 Task: Check the average views per listing of cathedral ceiling in the last 1 year.
Action: Mouse moved to (812, 207)
Screenshot: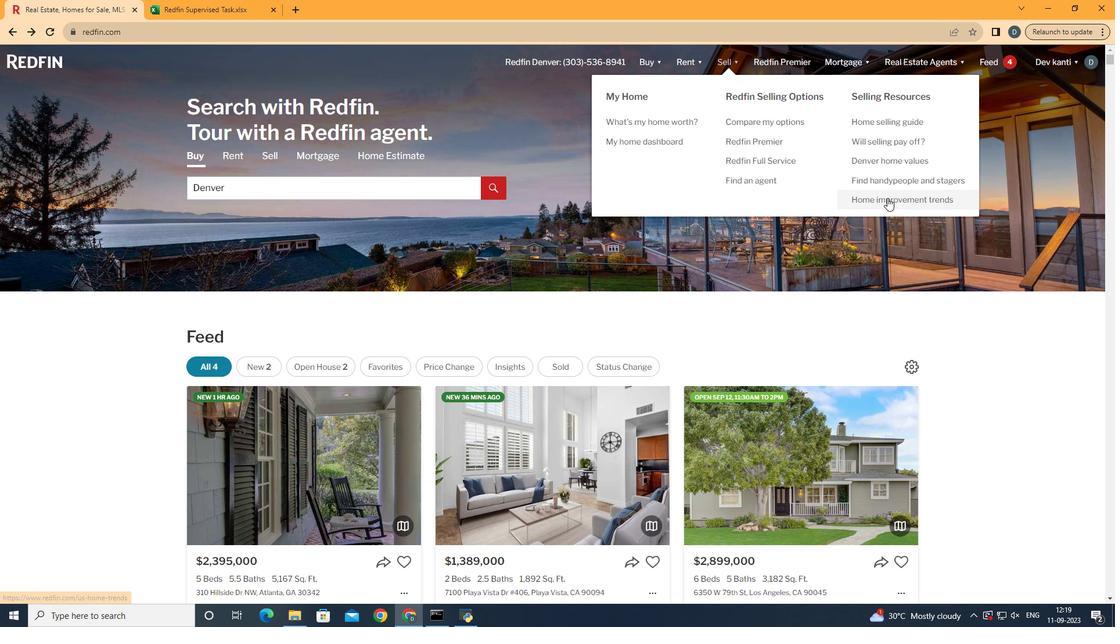 
Action: Mouse pressed left at (812, 207)
Screenshot: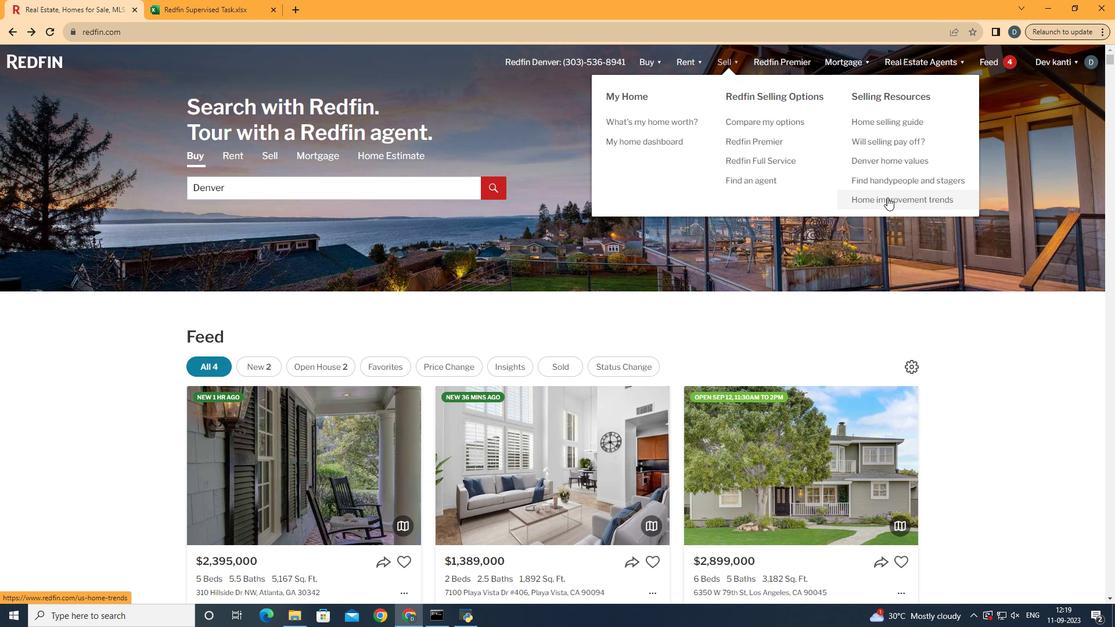 
Action: Mouse moved to (352, 232)
Screenshot: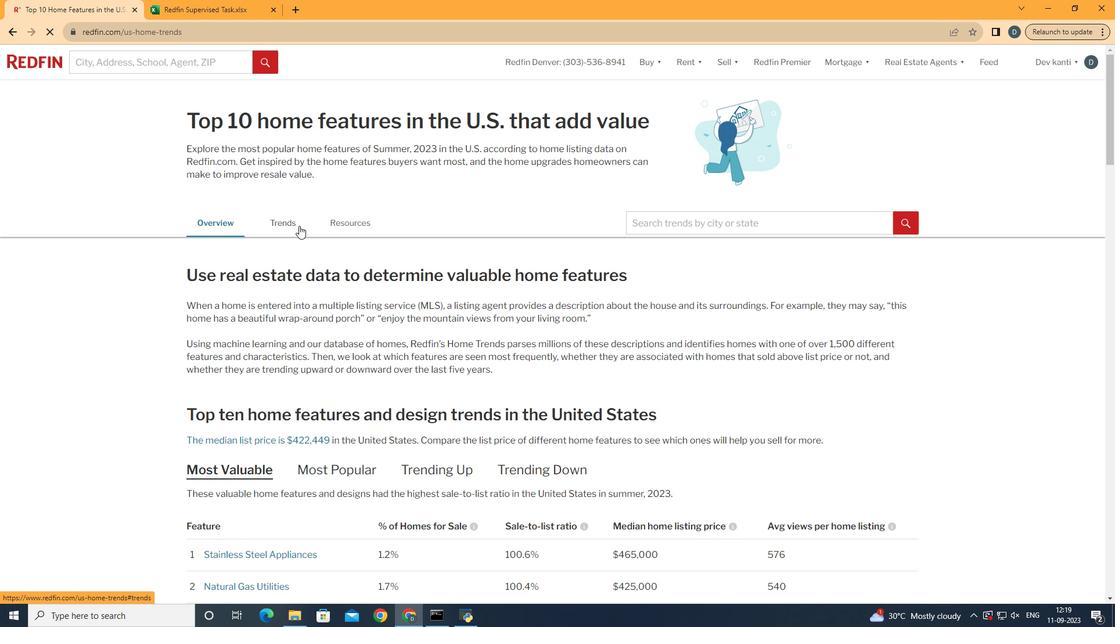 
Action: Mouse pressed left at (352, 232)
Screenshot: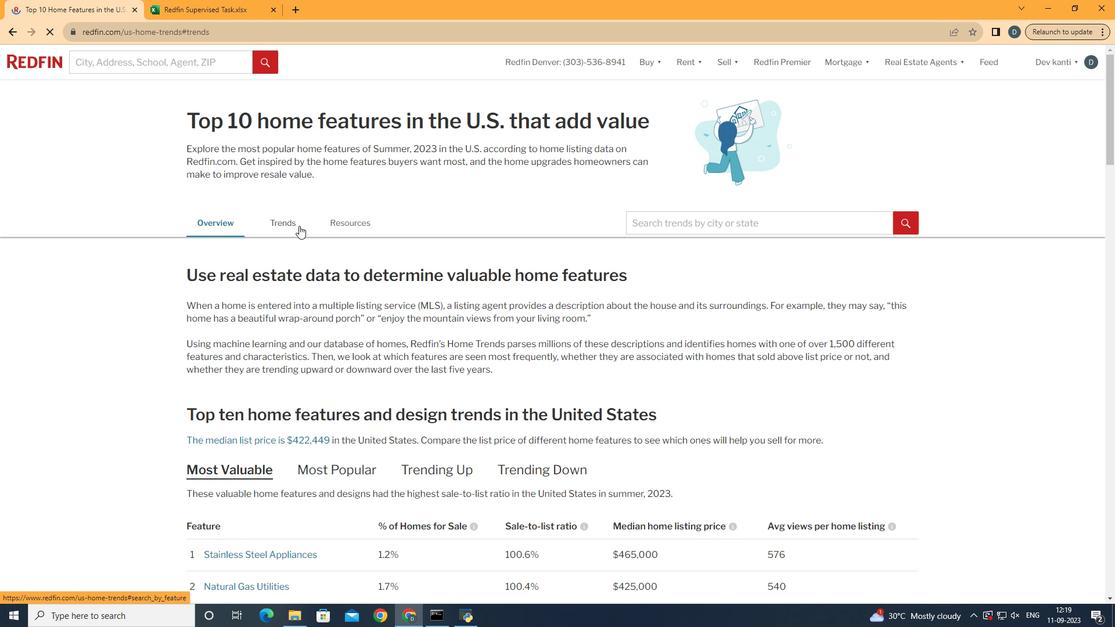 
Action: Mouse moved to (355, 231)
Screenshot: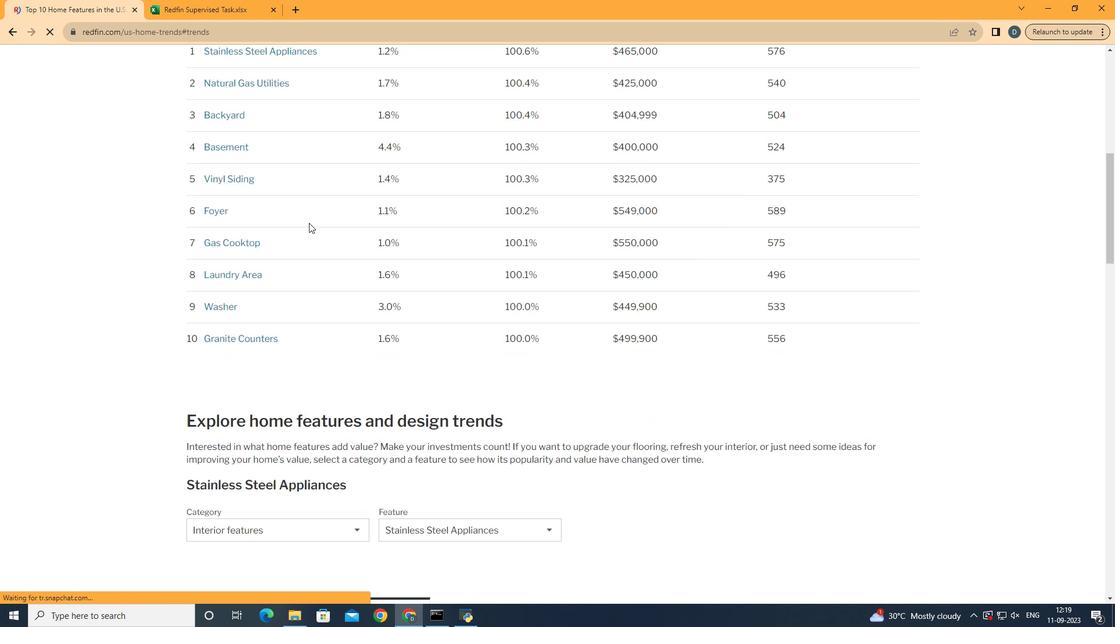 
Action: Mouse scrolled (355, 230) with delta (0, 0)
Screenshot: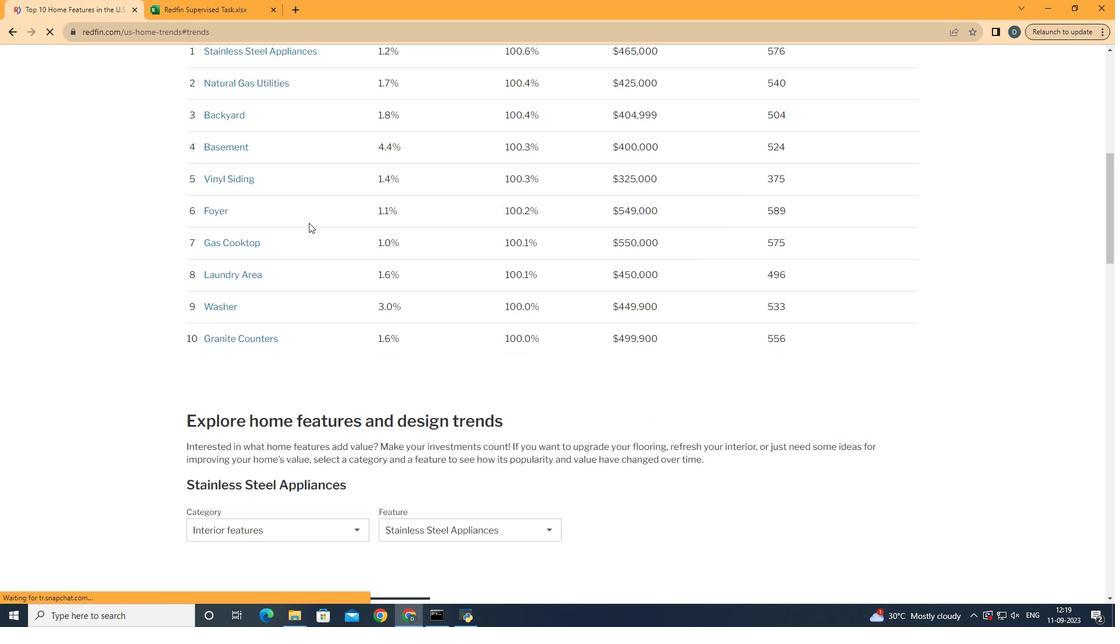 
Action: Mouse moved to (356, 231)
Screenshot: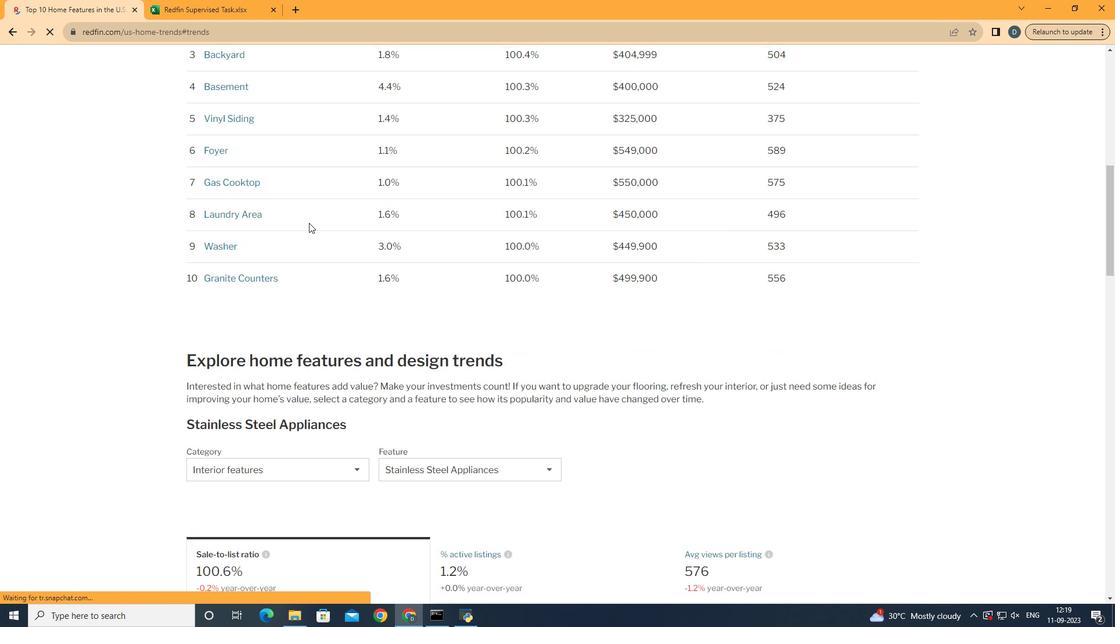 
Action: Mouse scrolled (356, 230) with delta (0, 0)
Screenshot: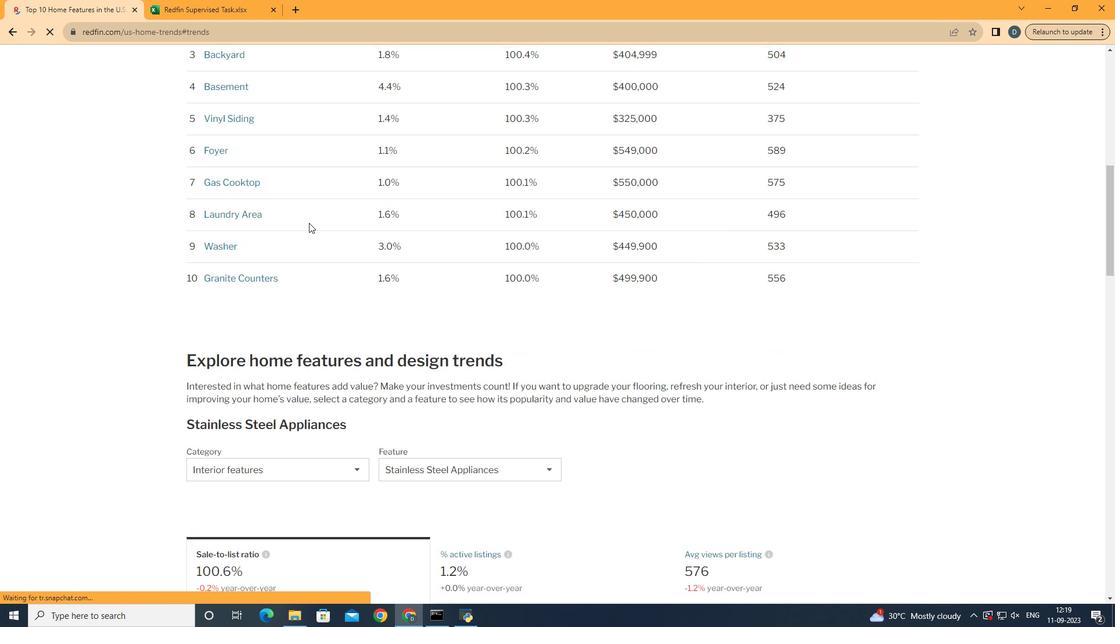 
Action: Mouse moved to (356, 231)
Screenshot: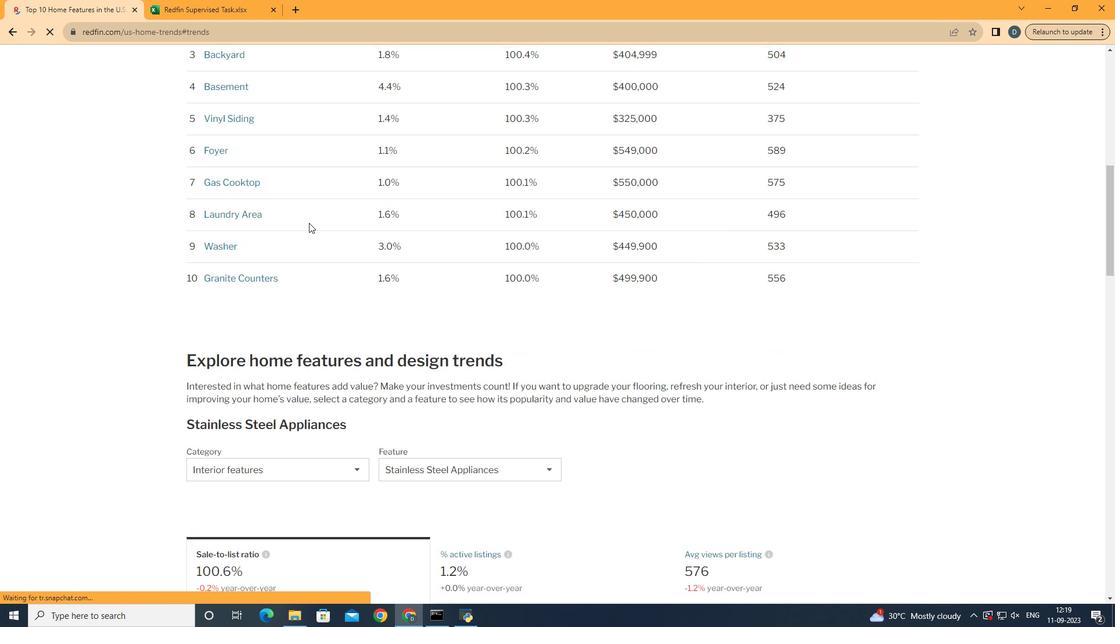 
Action: Mouse scrolled (356, 230) with delta (0, 0)
Screenshot: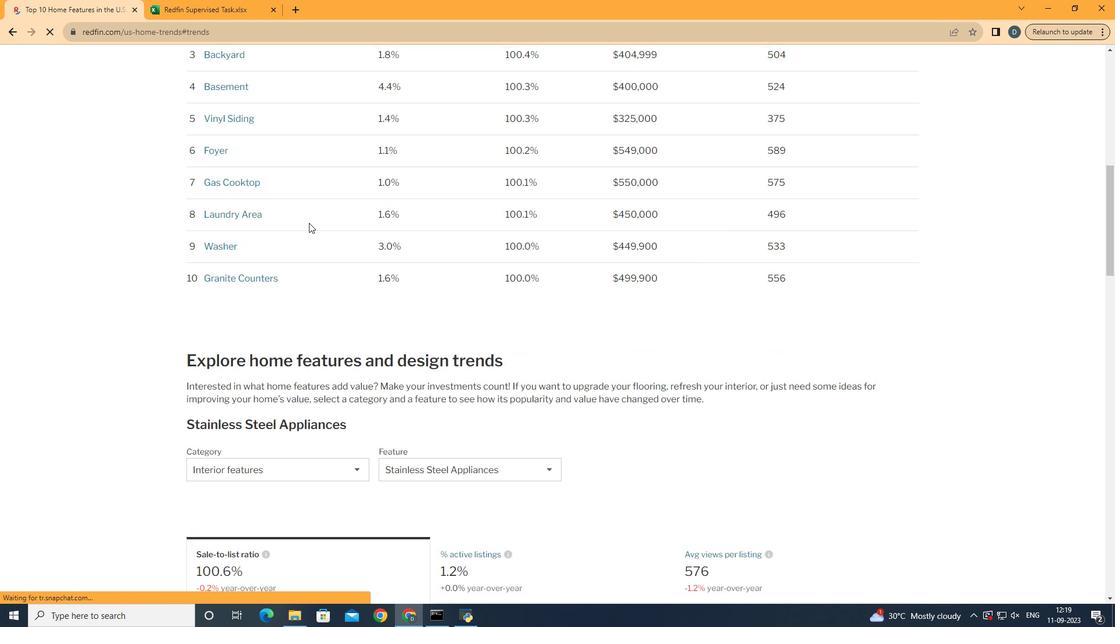
Action: Mouse moved to (359, 230)
Screenshot: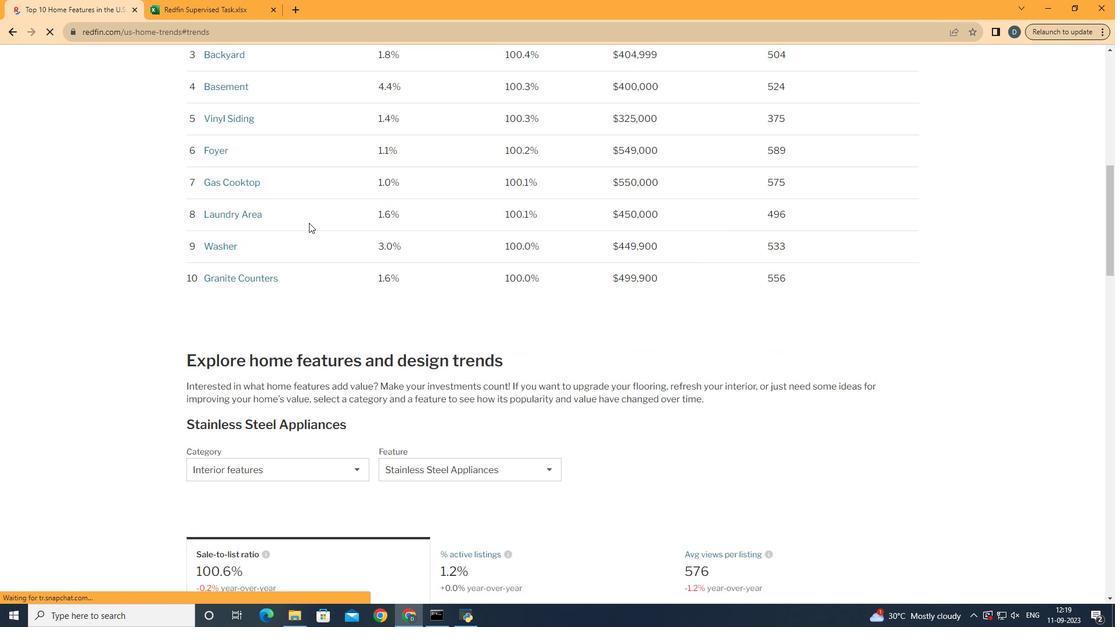 
Action: Mouse scrolled (359, 230) with delta (0, 0)
Screenshot: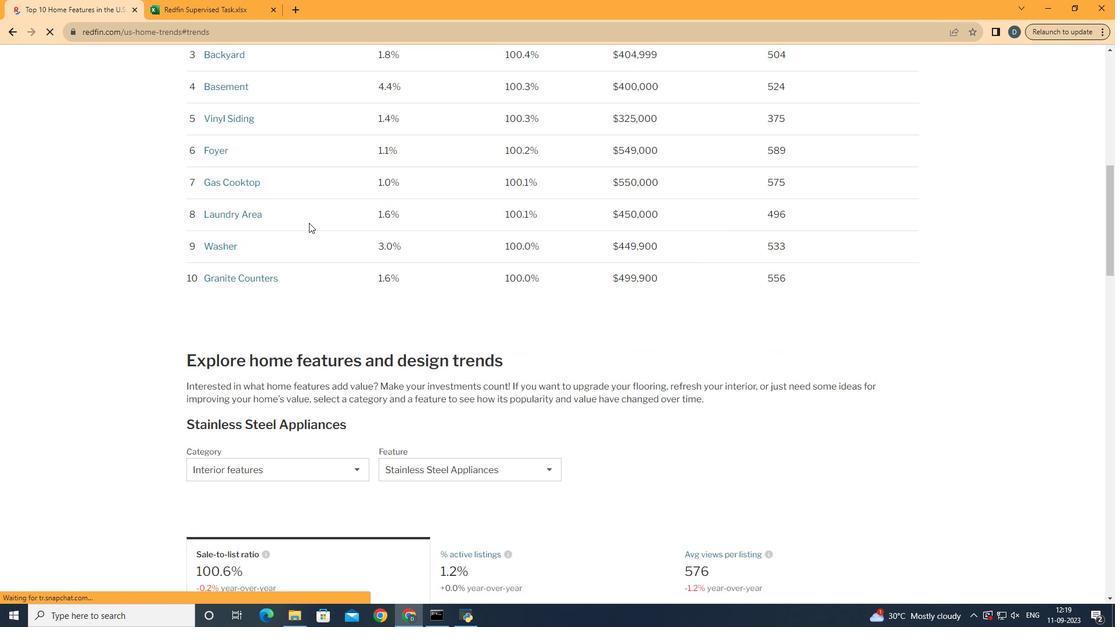 
Action: Mouse moved to (359, 230)
Screenshot: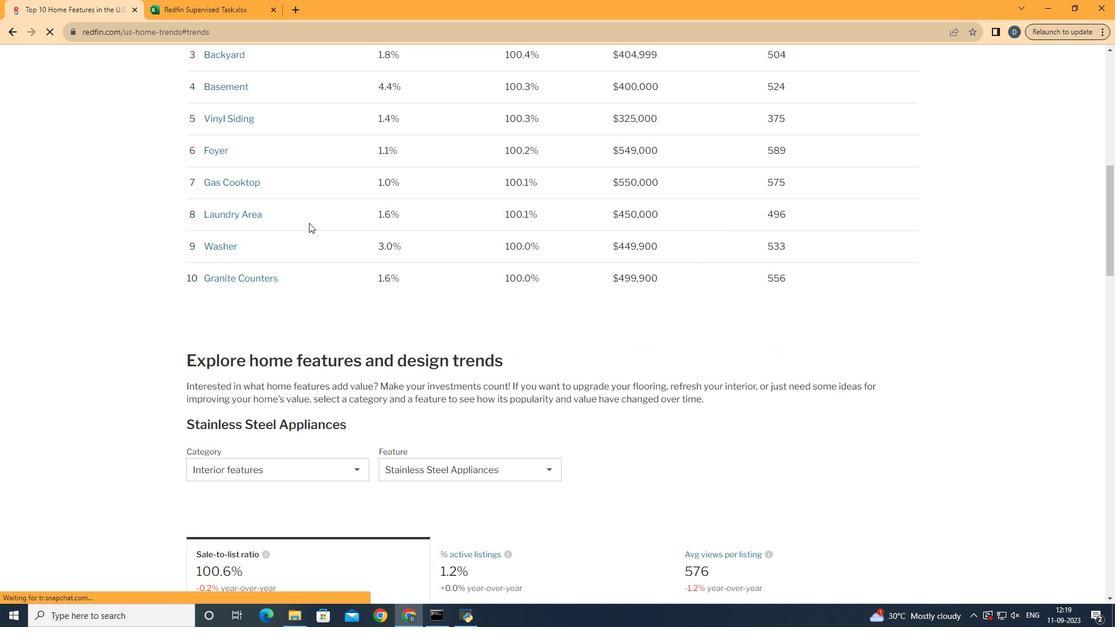 
Action: Mouse scrolled (359, 229) with delta (0, 0)
Screenshot: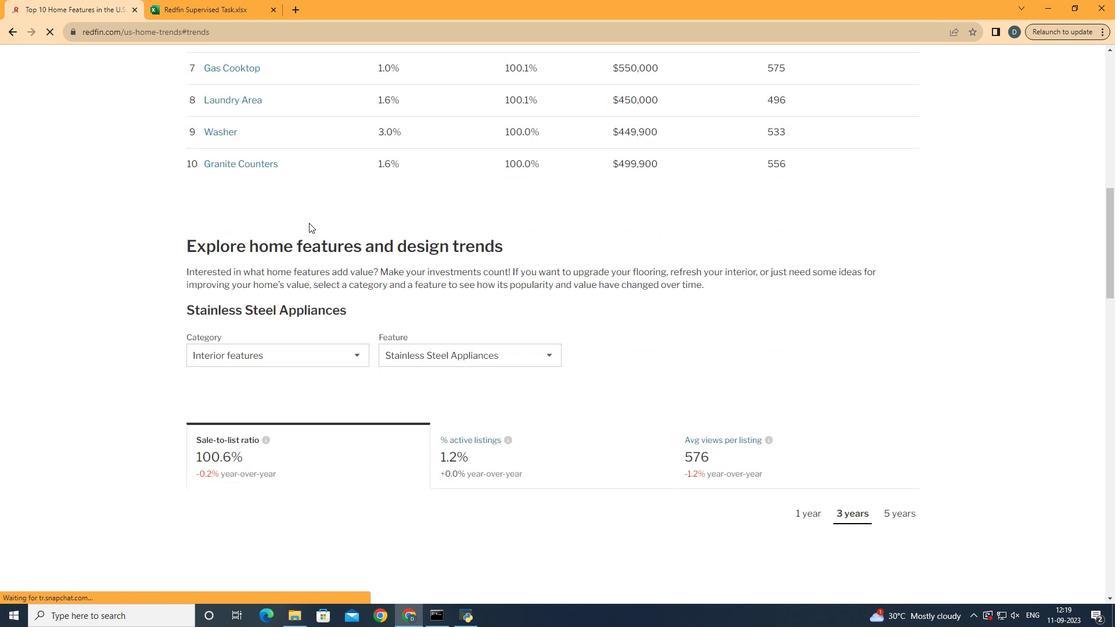 
Action: Mouse scrolled (359, 229) with delta (0, 0)
Screenshot: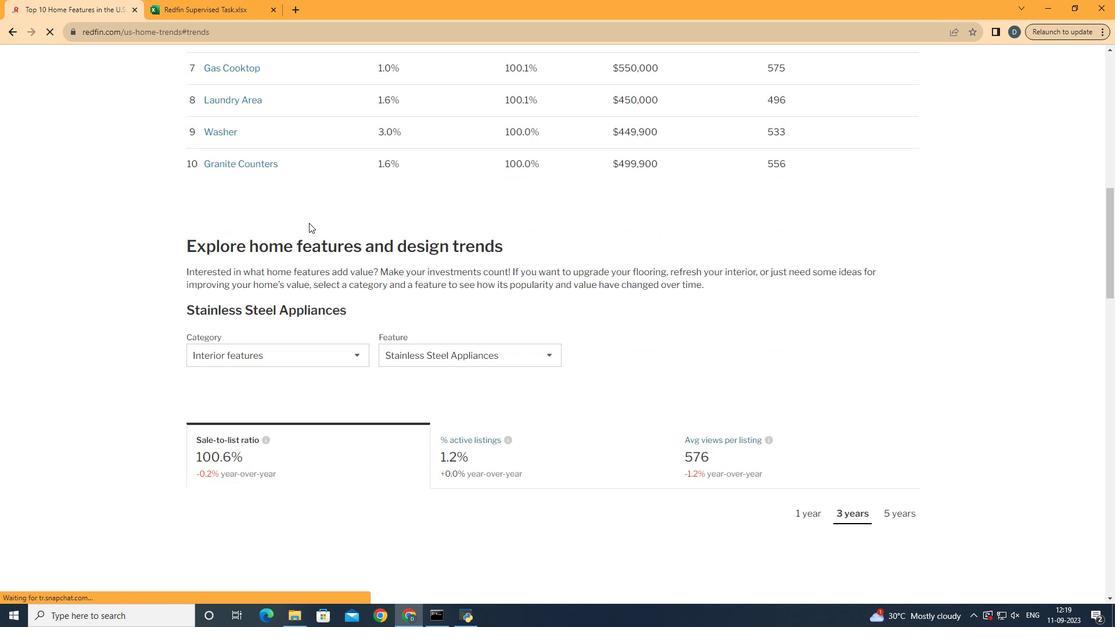 
Action: Mouse scrolled (359, 229) with delta (0, 0)
Screenshot: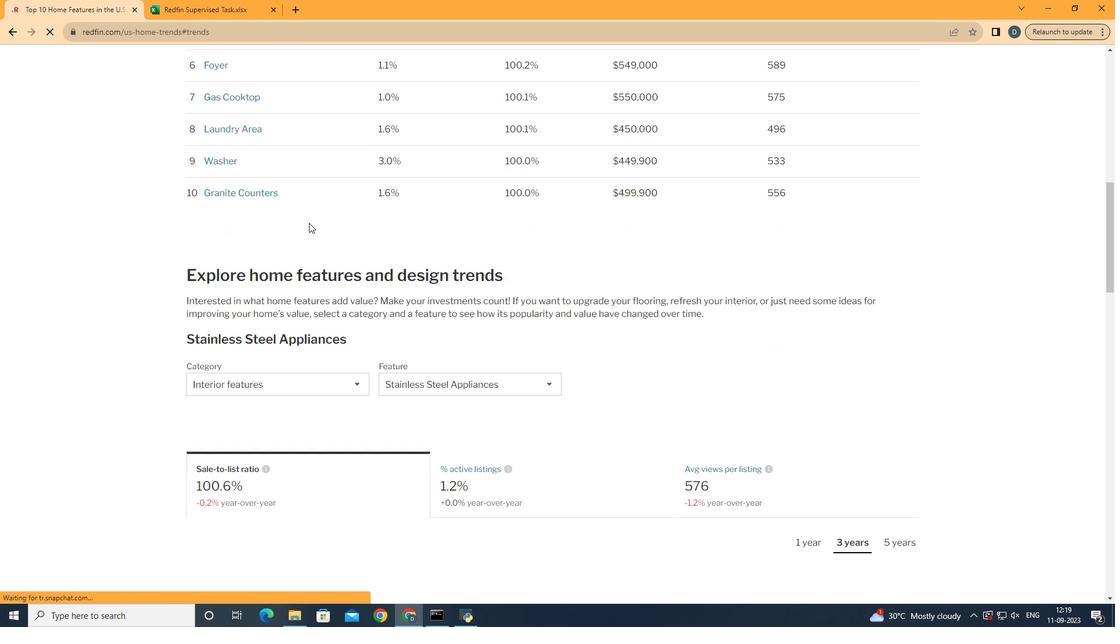 
Action: Mouse scrolled (359, 229) with delta (0, 0)
Screenshot: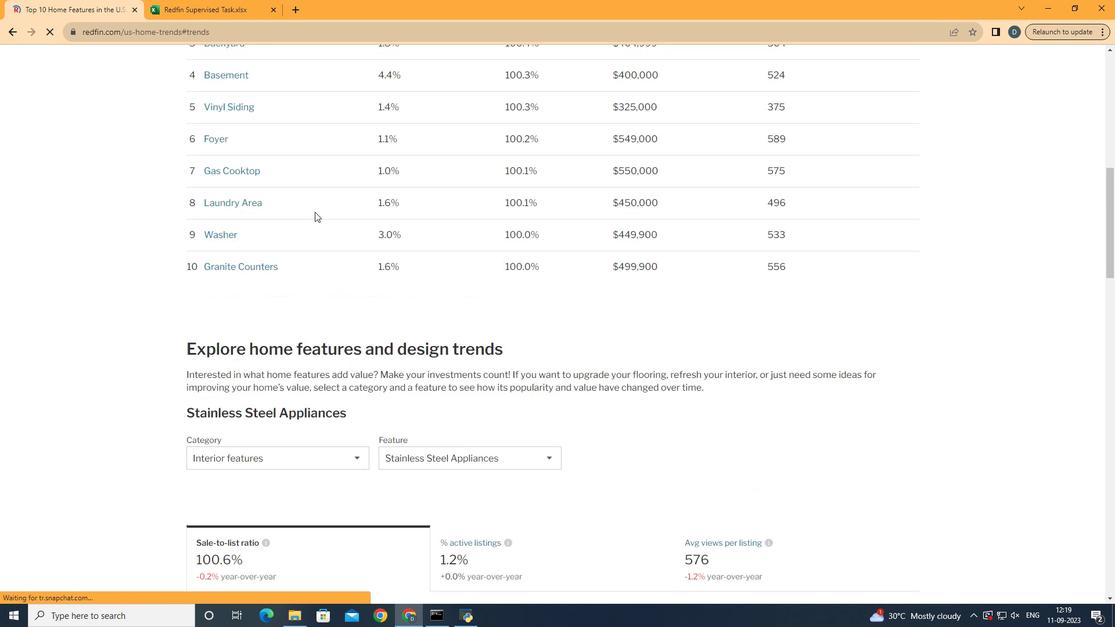 
Action: Mouse scrolled (359, 229) with delta (0, 0)
Screenshot: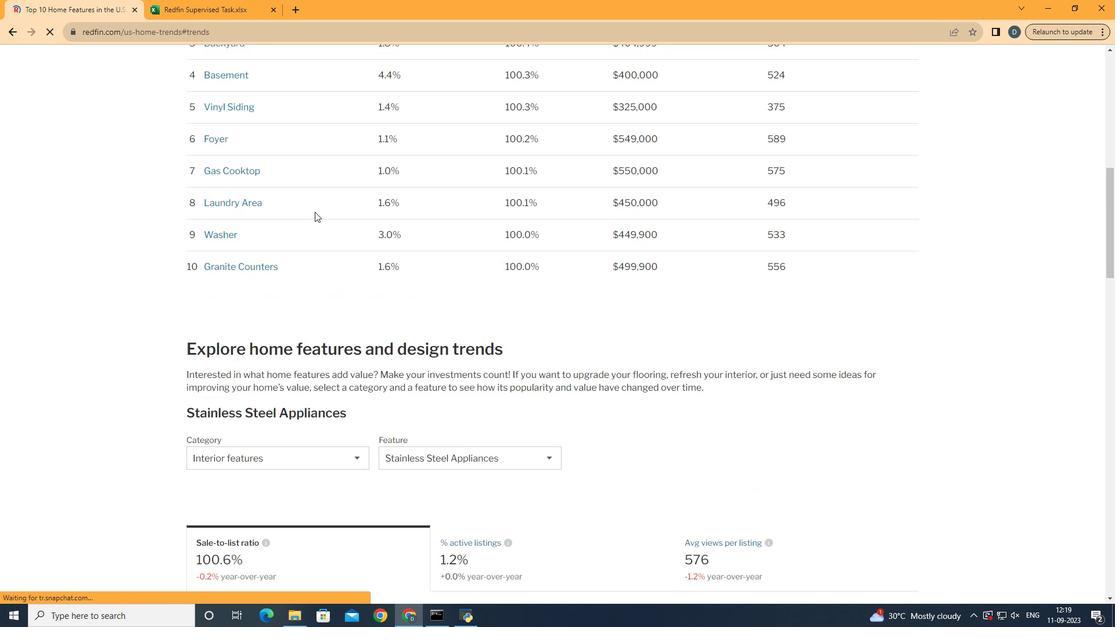 
Action: Mouse moved to (381, 202)
Screenshot: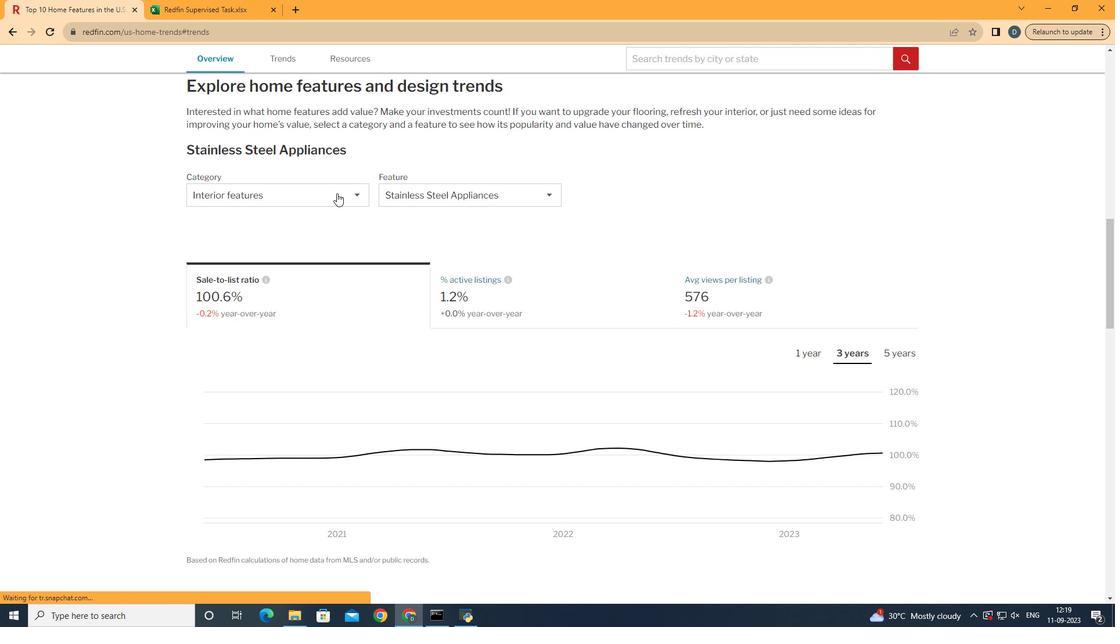 
Action: Mouse scrolled (381, 202) with delta (0, 0)
Screenshot: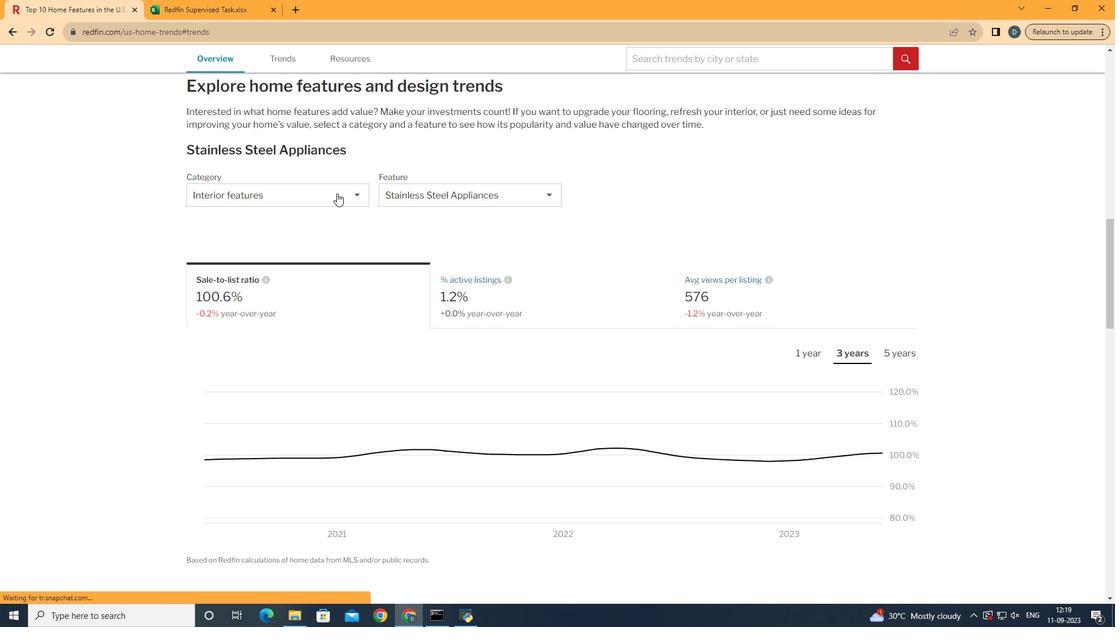 
Action: Mouse scrolled (381, 202) with delta (0, 0)
Screenshot: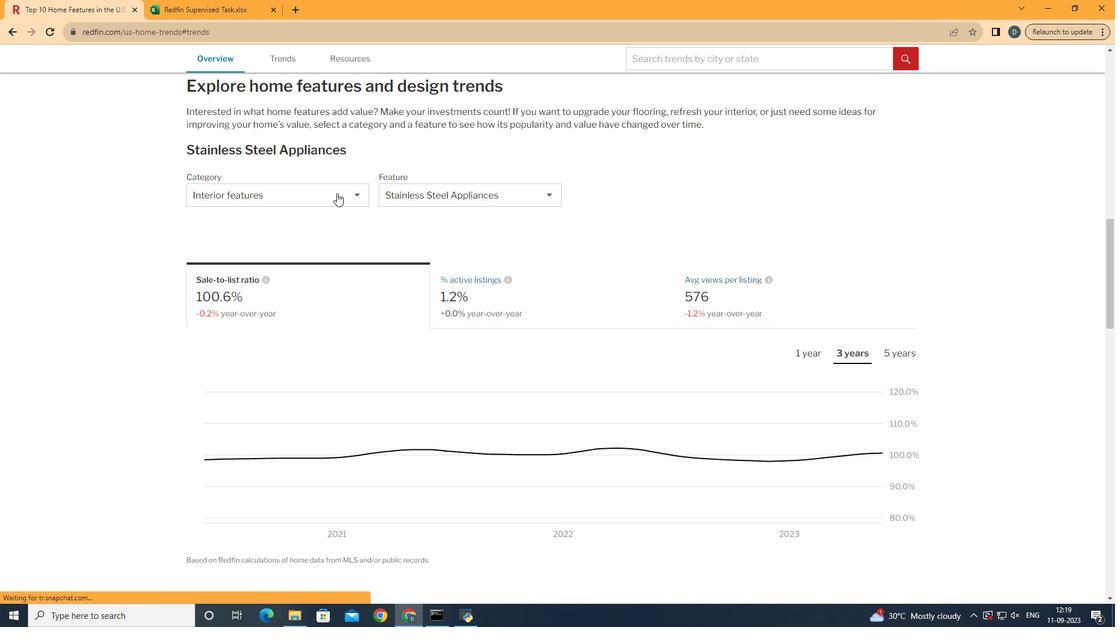 
Action: Mouse scrolled (381, 202) with delta (0, 0)
Screenshot: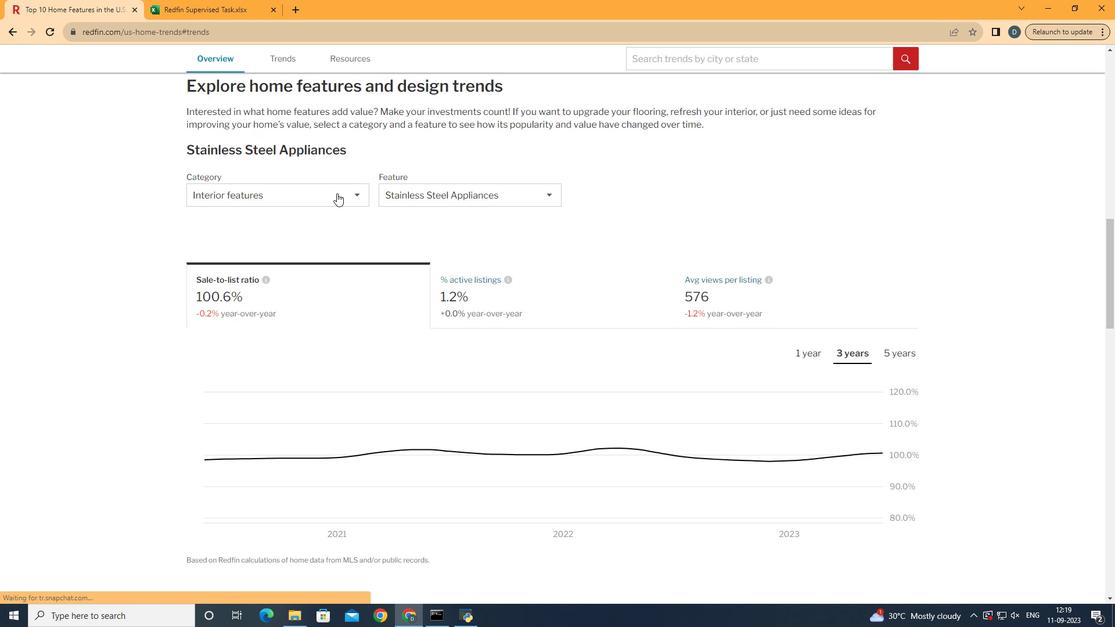 
Action: Mouse scrolled (381, 202) with delta (0, 0)
Screenshot: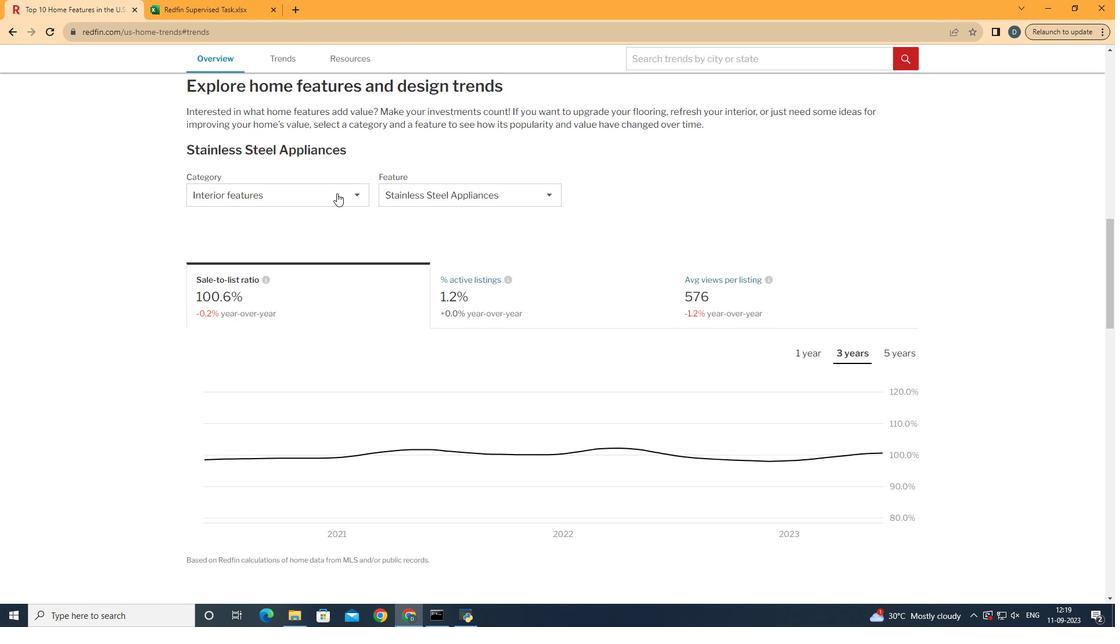 
Action: Mouse scrolled (381, 202) with delta (0, 0)
Screenshot: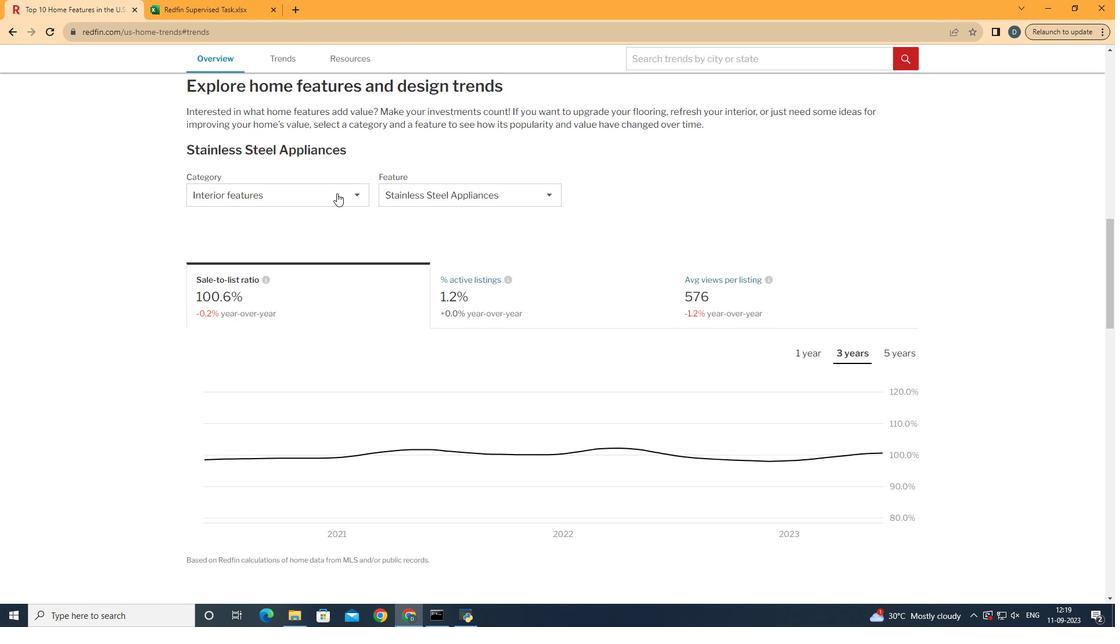 
Action: Mouse moved to (384, 301)
Screenshot: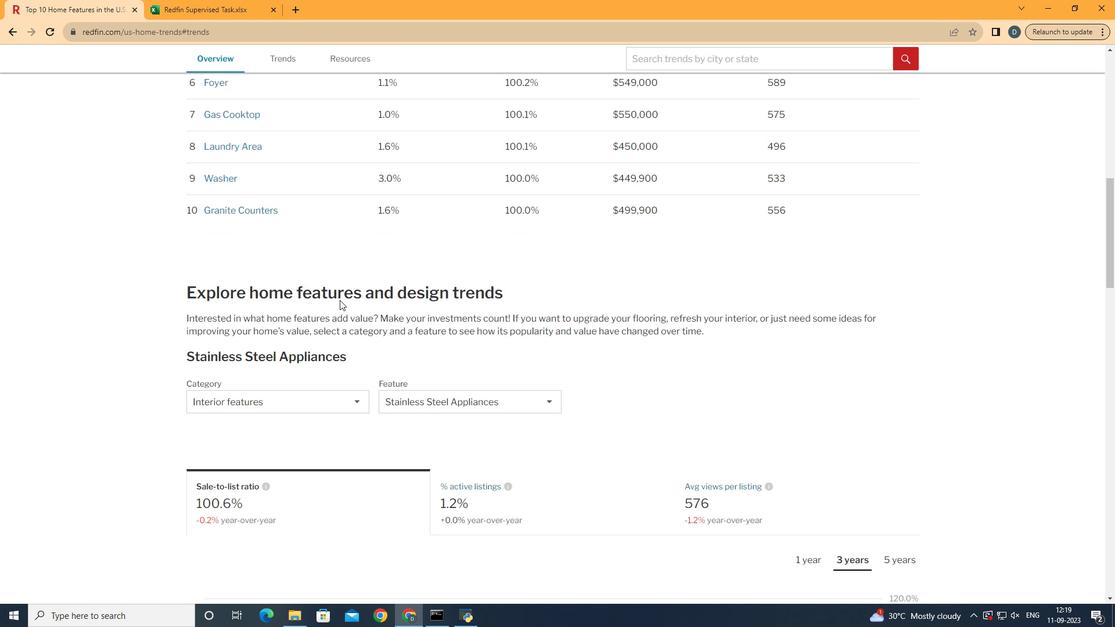
Action: Mouse scrolled (384, 300) with delta (0, 0)
Screenshot: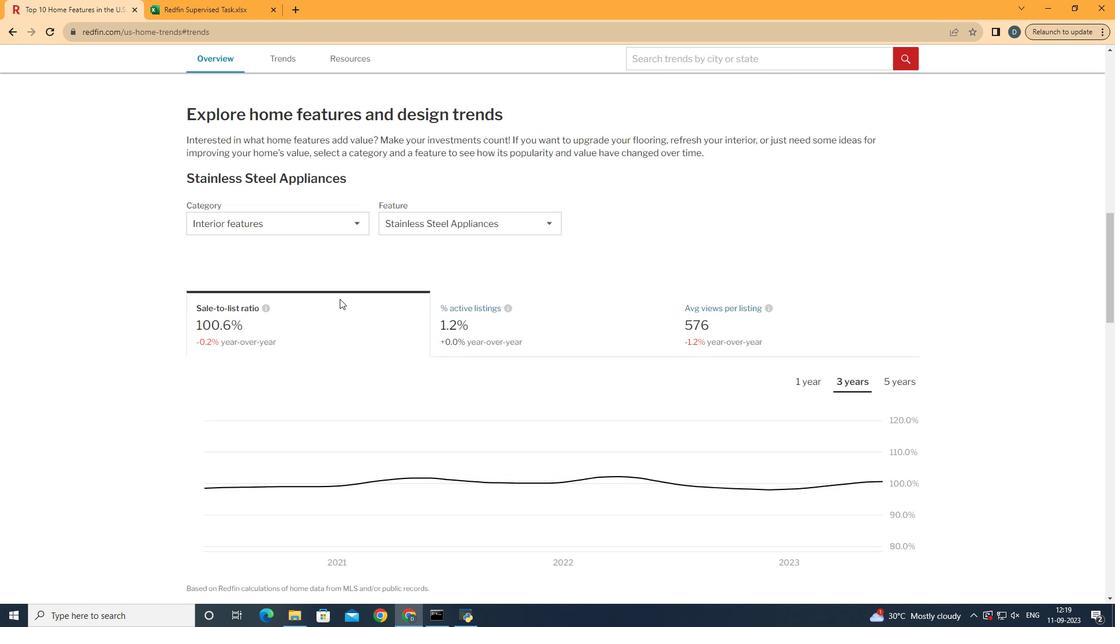 
Action: Mouse scrolled (384, 300) with delta (0, 0)
Screenshot: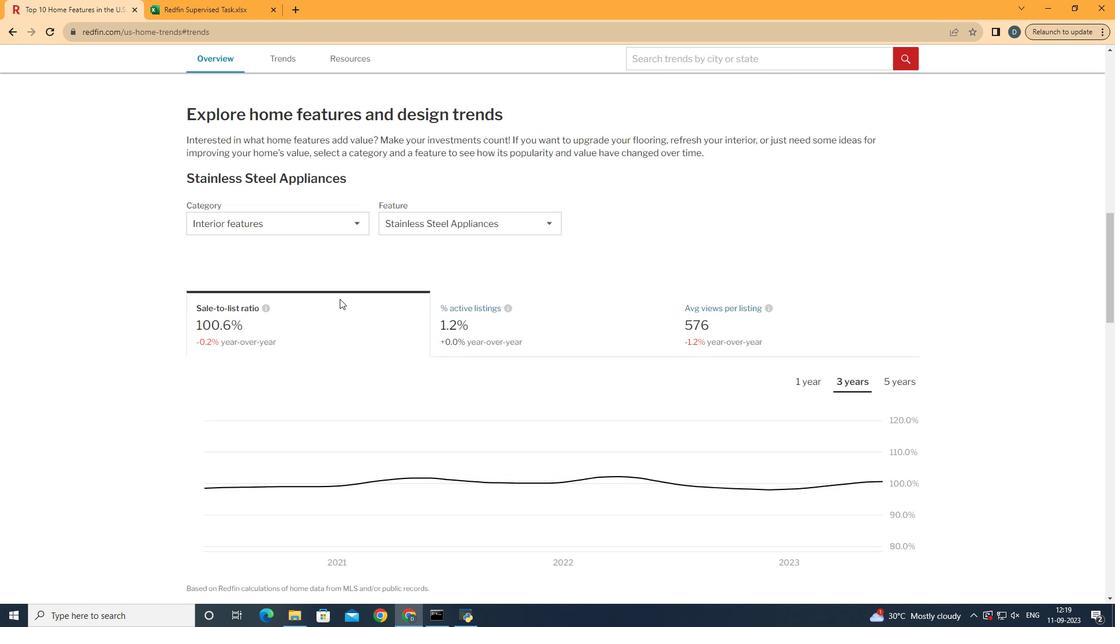 
Action: Mouse scrolled (384, 300) with delta (0, 0)
Screenshot: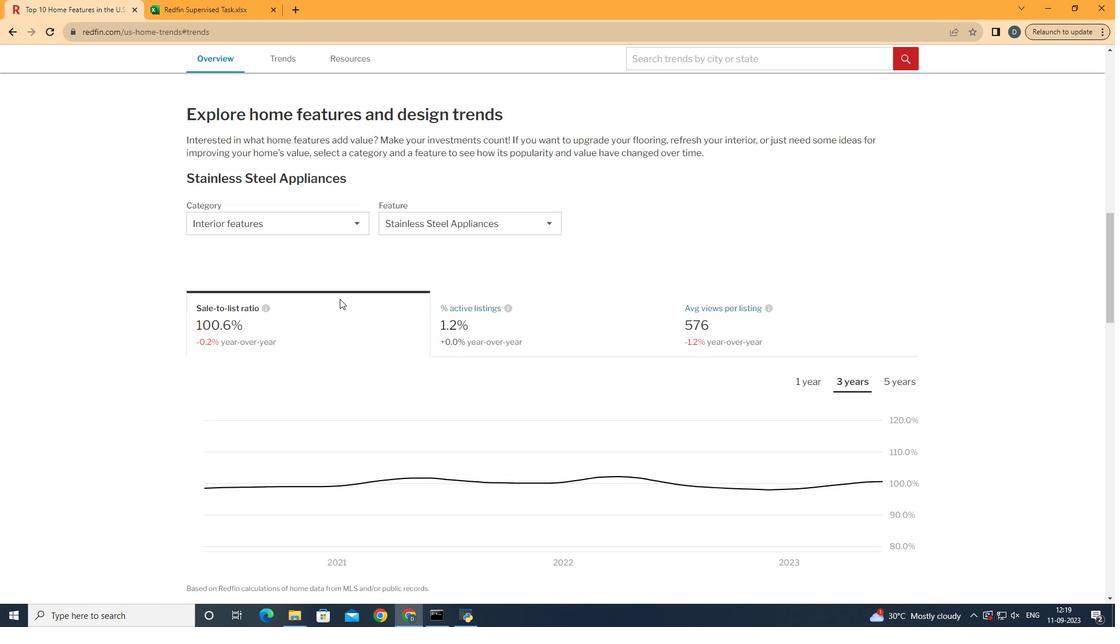 
Action: Mouse scrolled (384, 300) with delta (0, 0)
Screenshot: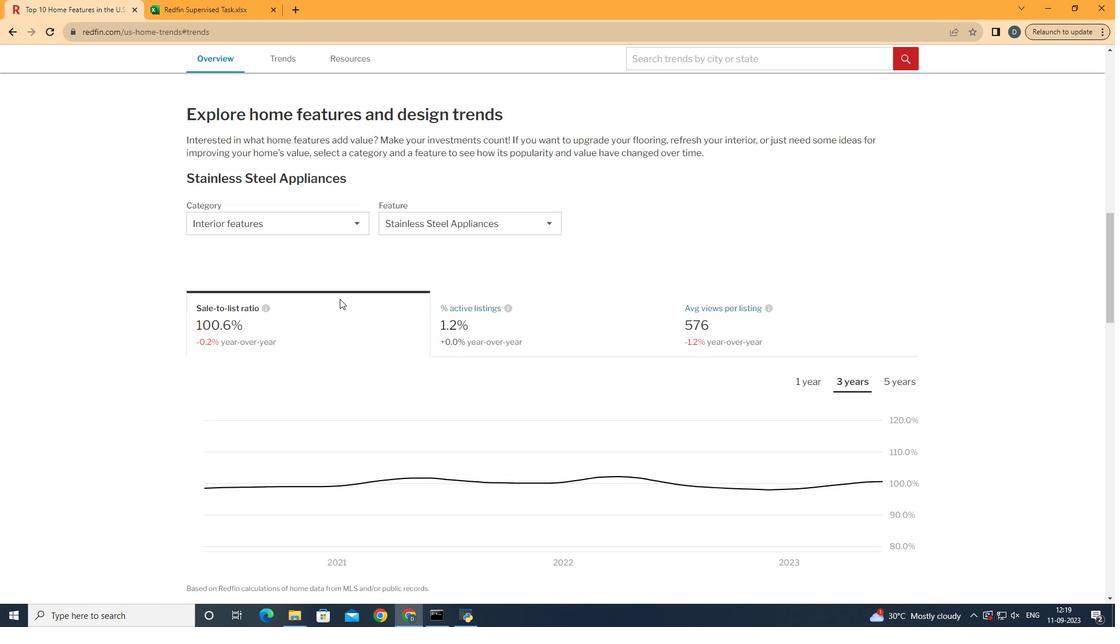 
Action: Mouse moved to (382, 217)
Screenshot: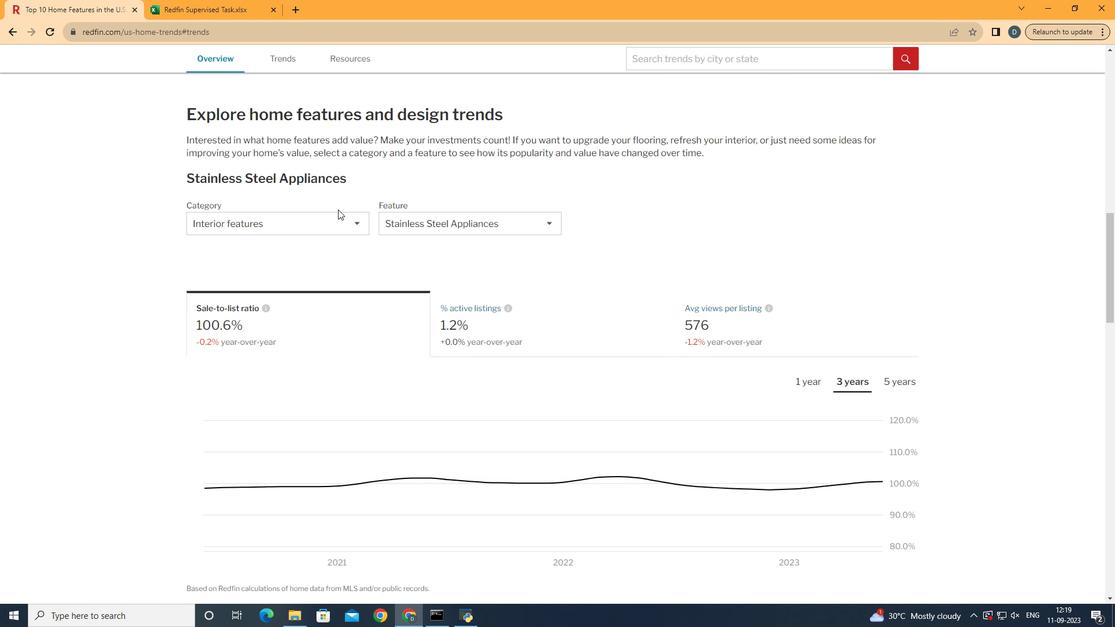 
Action: Mouse pressed left at (382, 217)
Screenshot: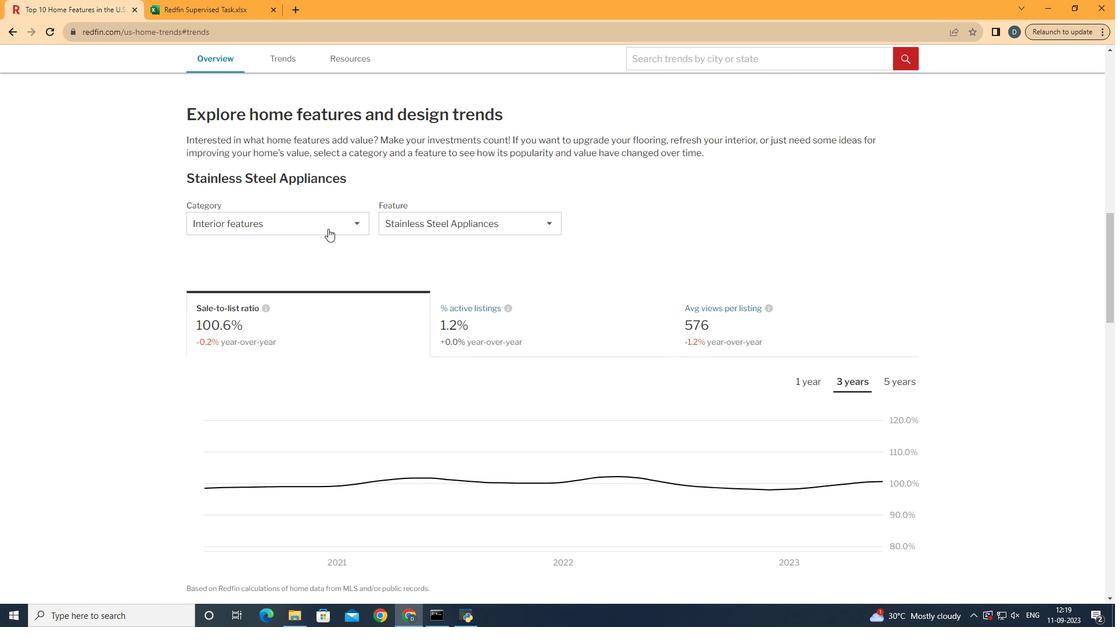 
Action: Mouse moved to (374, 235)
Screenshot: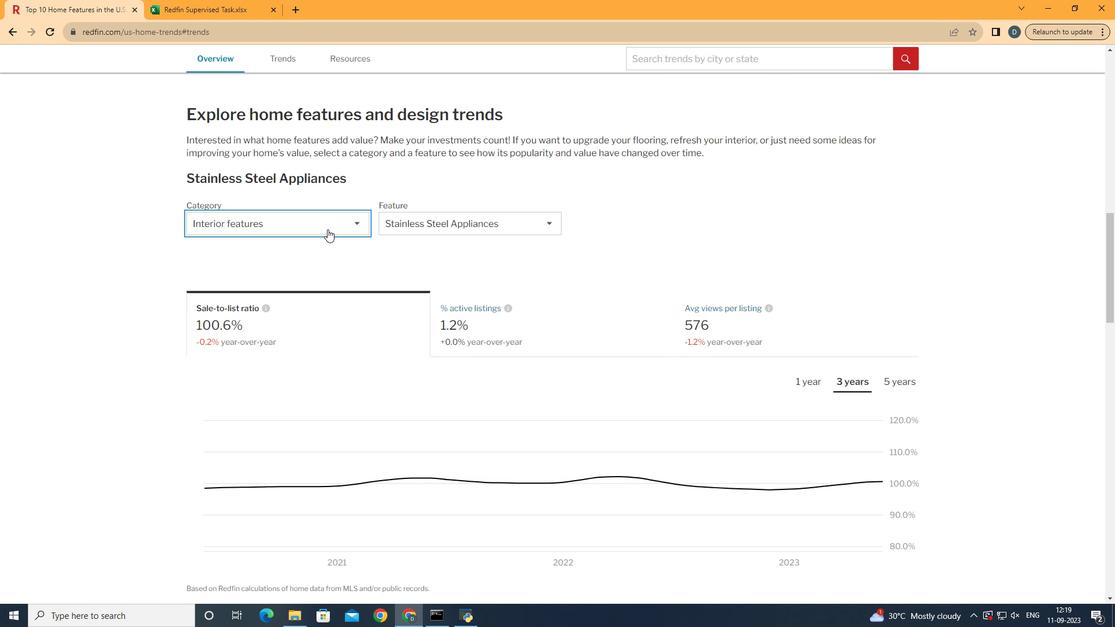 
Action: Mouse pressed left at (374, 235)
Screenshot: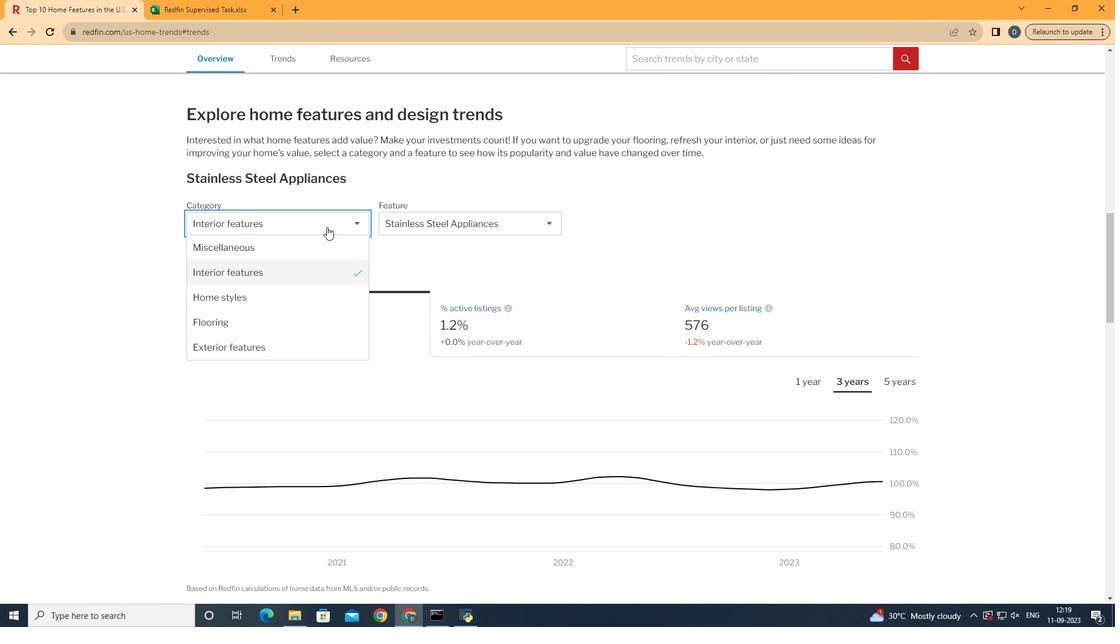 
Action: Mouse moved to (372, 275)
Screenshot: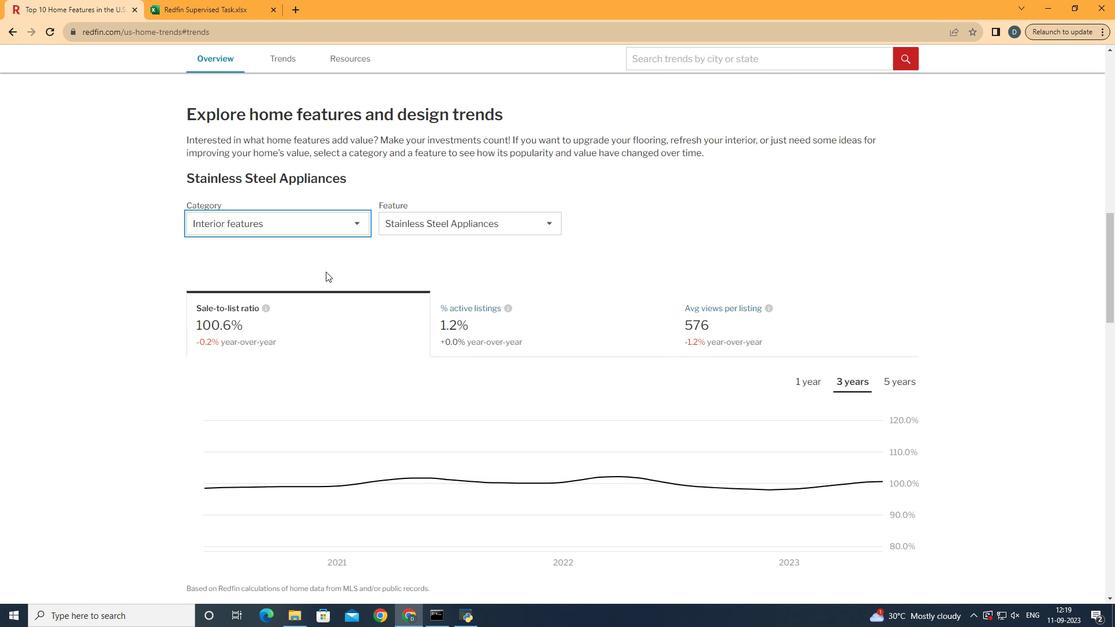 
Action: Mouse pressed left at (372, 275)
Screenshot: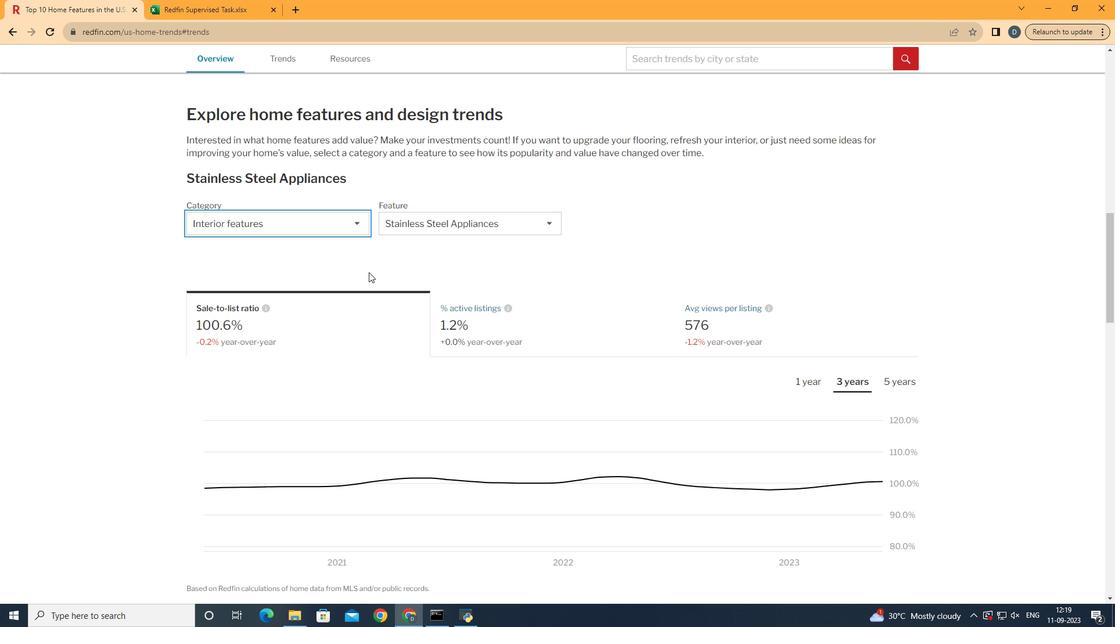 
Action: Mouse moved to (548, 235)
Screenshot: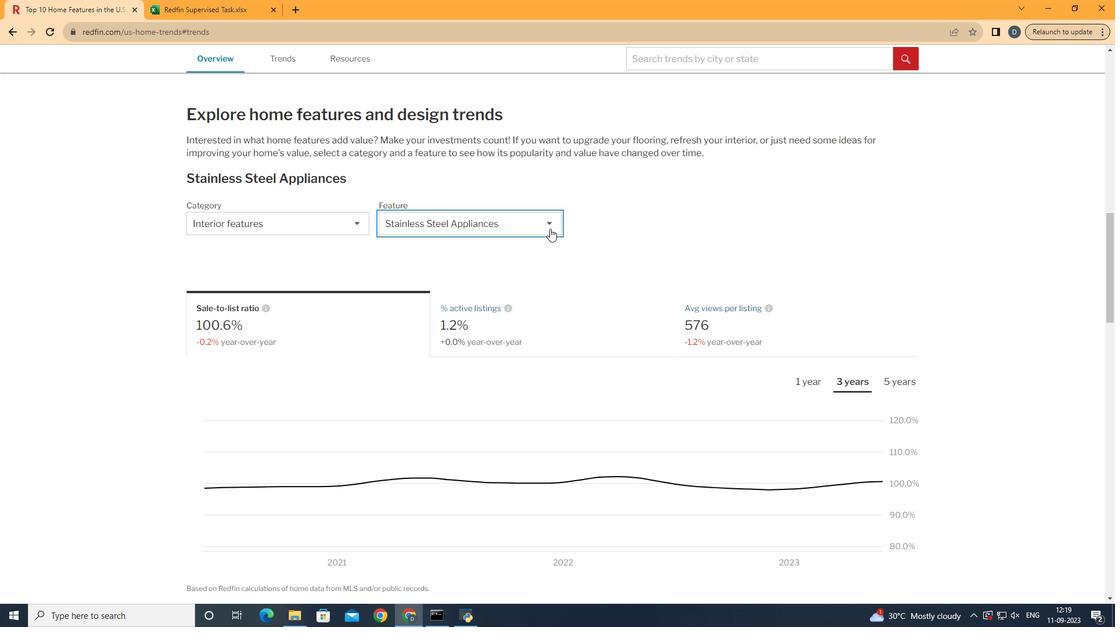 
Action: Mouse pressed left at (548, 235)
Screenshot: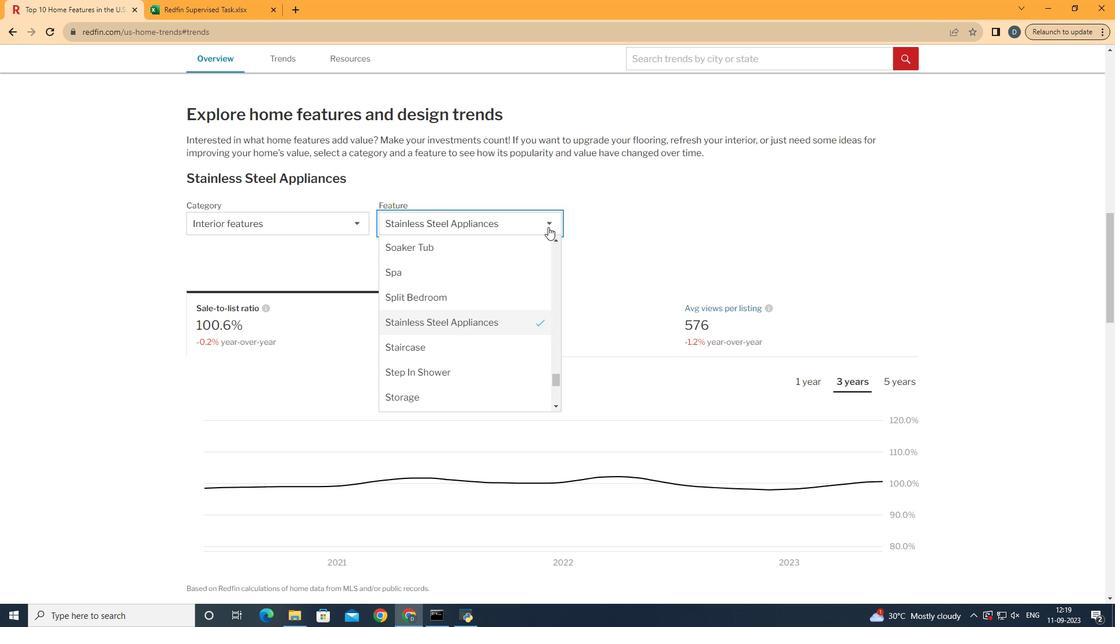 
Action: Mouse moved to (522, 328)
Screenshot: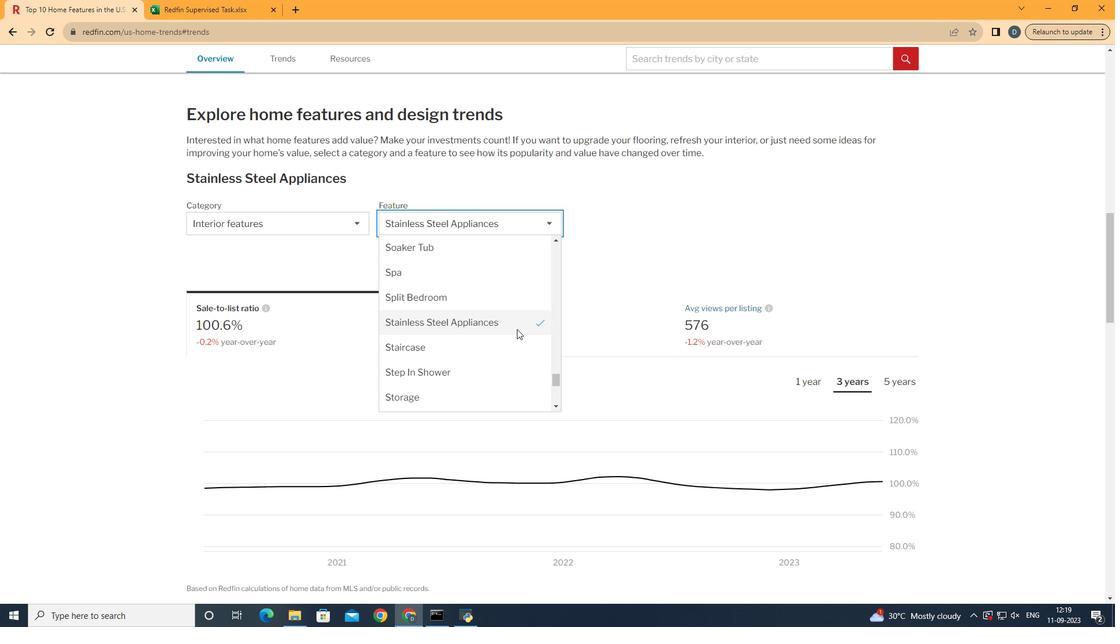 
Action: Mouse scrolled (522, 328) with delta (0, 0)
Screenshot: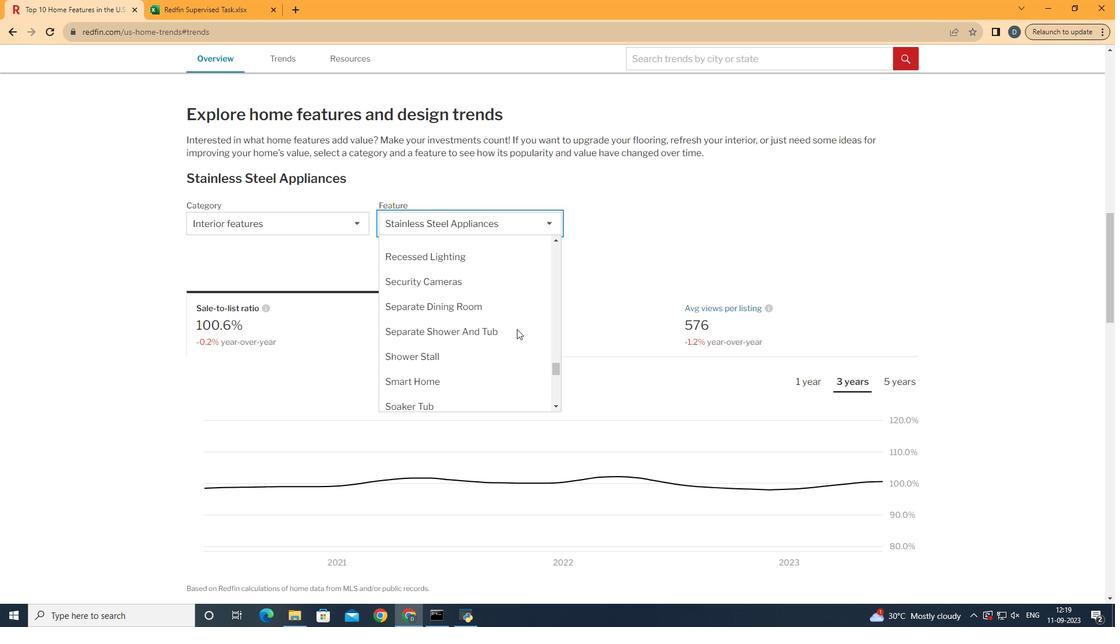 
Action: Mouse scrolled (522, 328) with delta (0, 0)
Screenshot: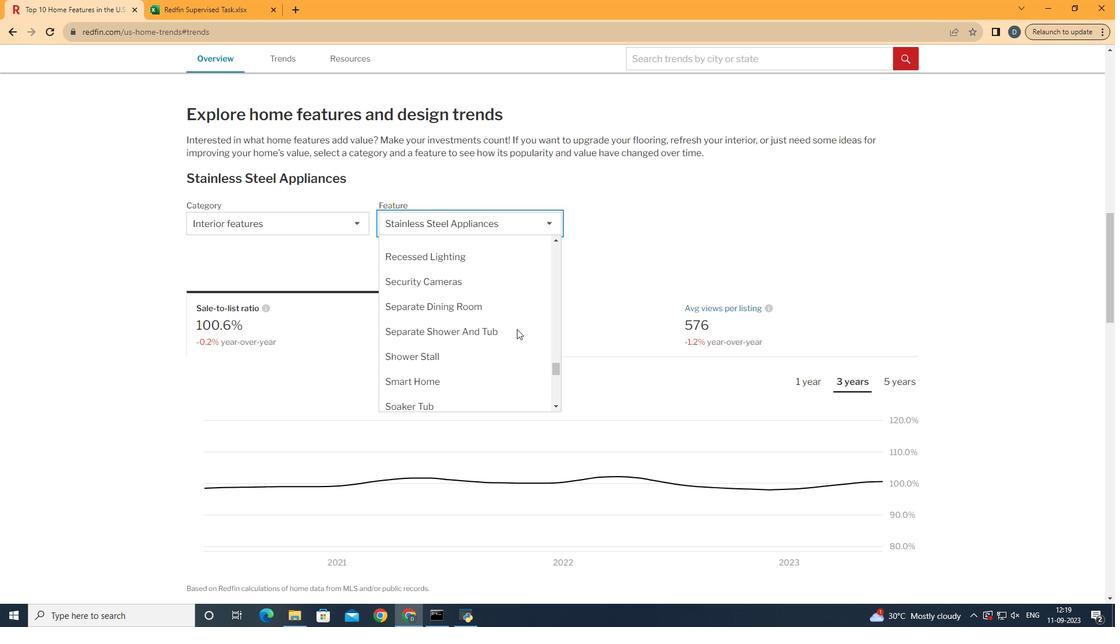 
Action: Mouse scrolled (522, 328) with delta (0, 0)
Screenshot: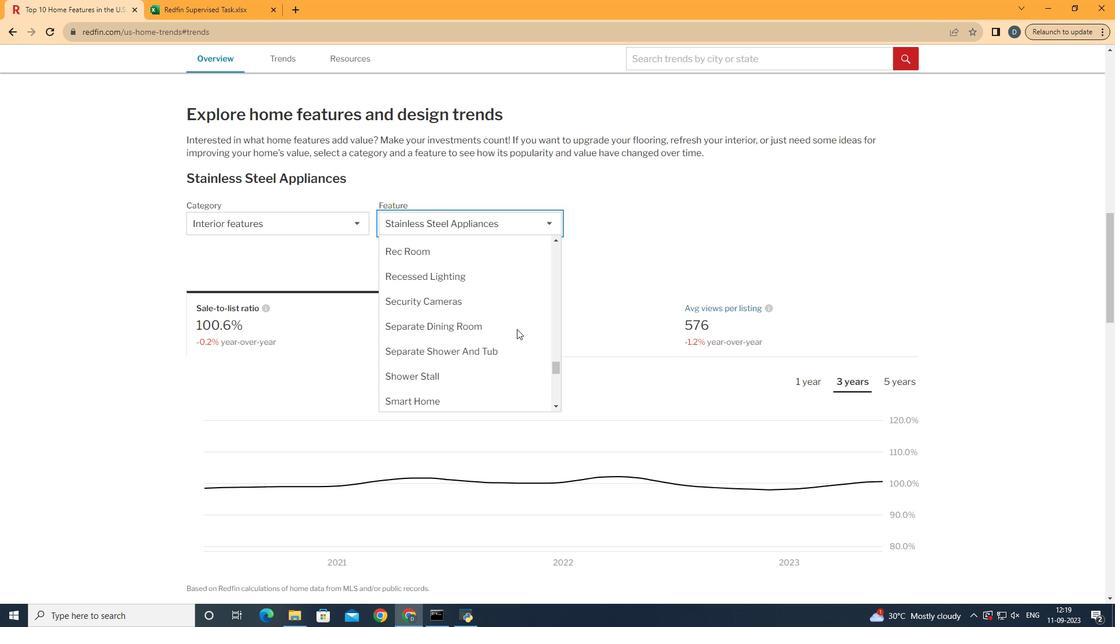 
Action: Mouse scrolled (522, 328) with delta (0, 0)
Screenshot: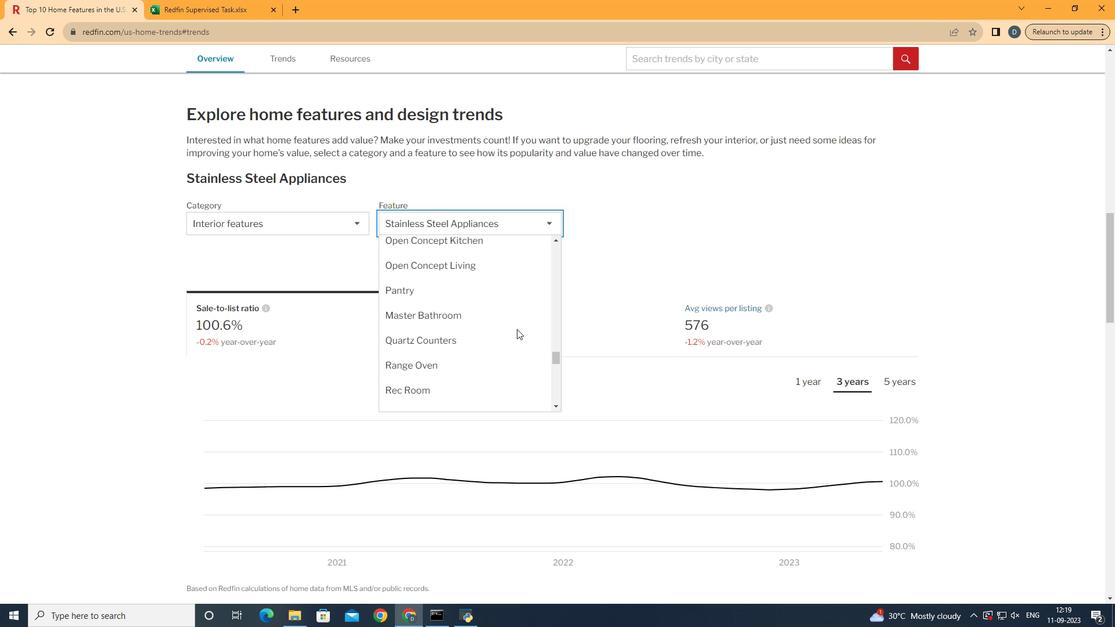 
Action: Mouse scrolled (522, 328) with delta (0, 0)
Screenshot: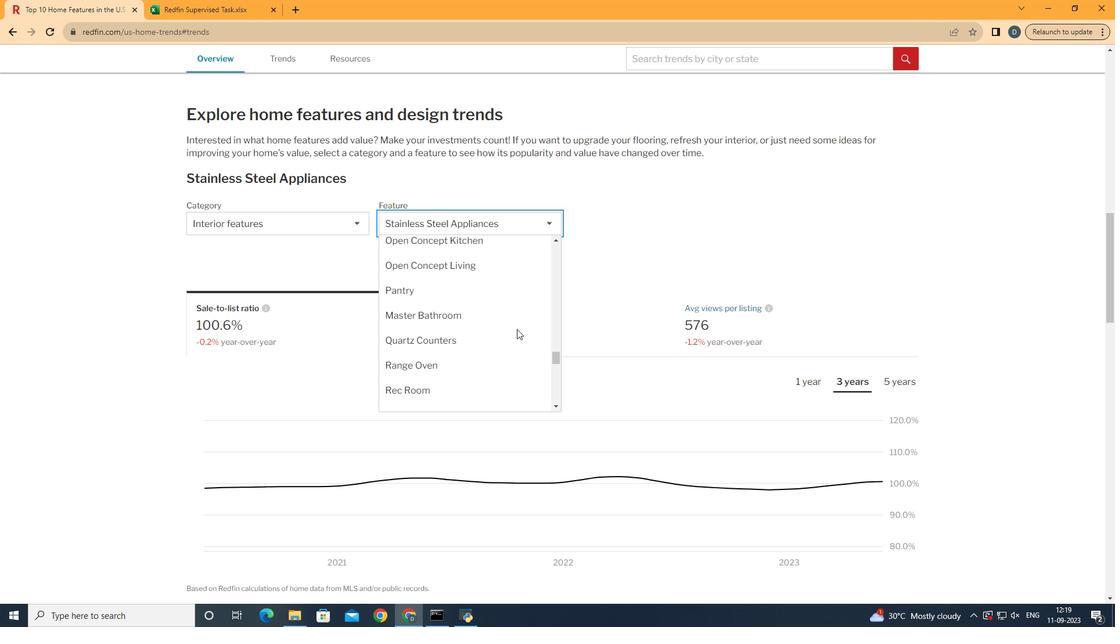 
Action: Mouse scrolled (522, 328) with delta (0, 0)
Screenshot: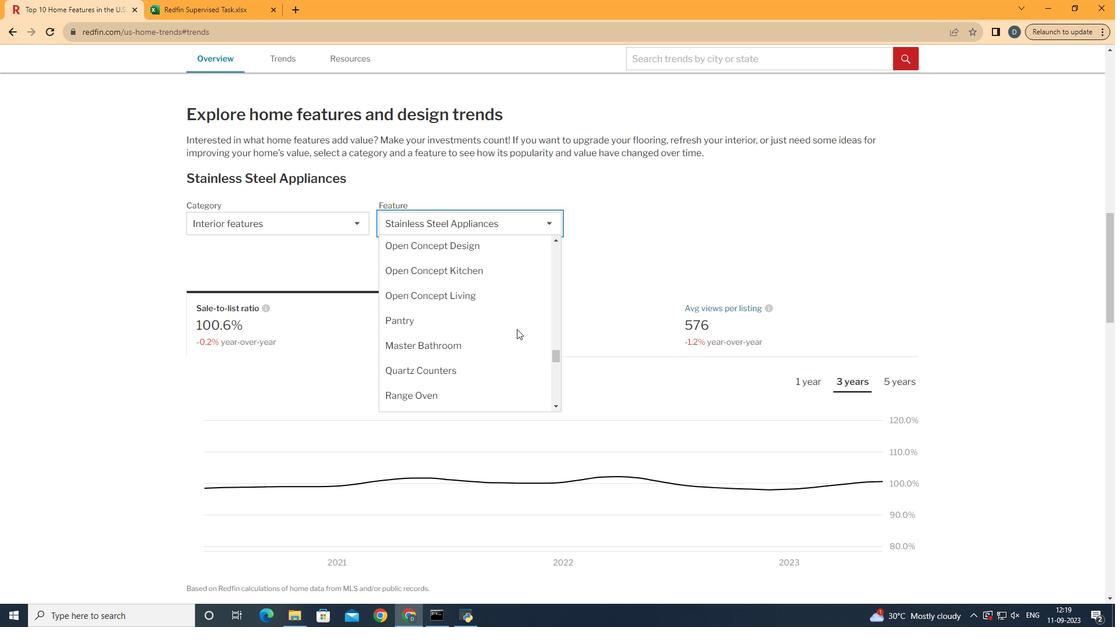 
Action: Mouse scrolled (522, 328) with delta (0, 0)
Screenshot: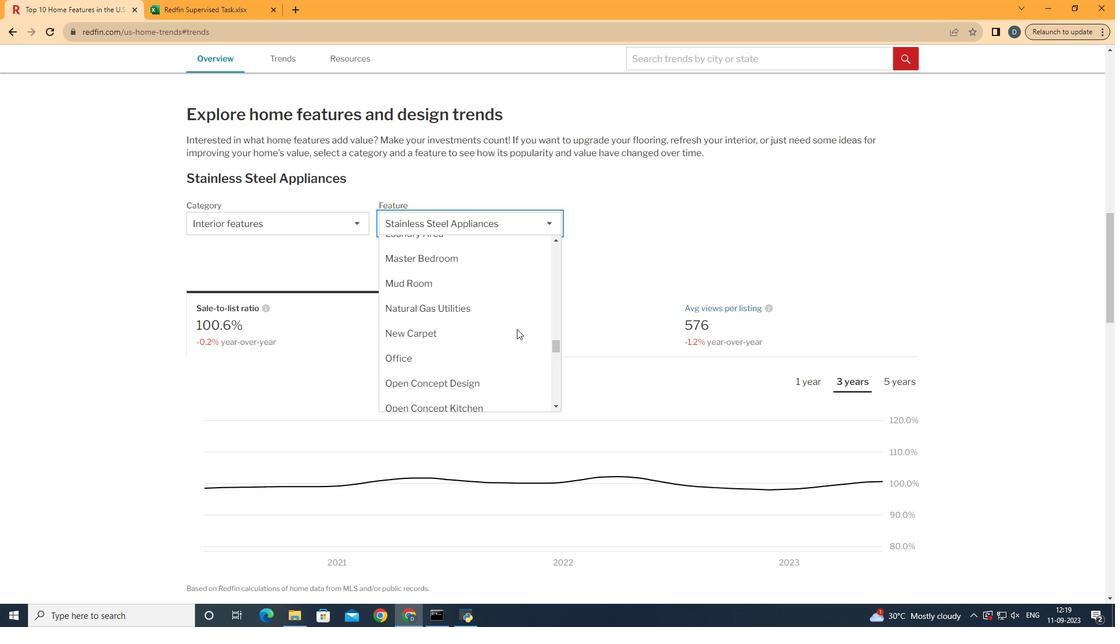 
Action: Mouse scrolled (522, 328) with delta (0, 0)
Screenshot: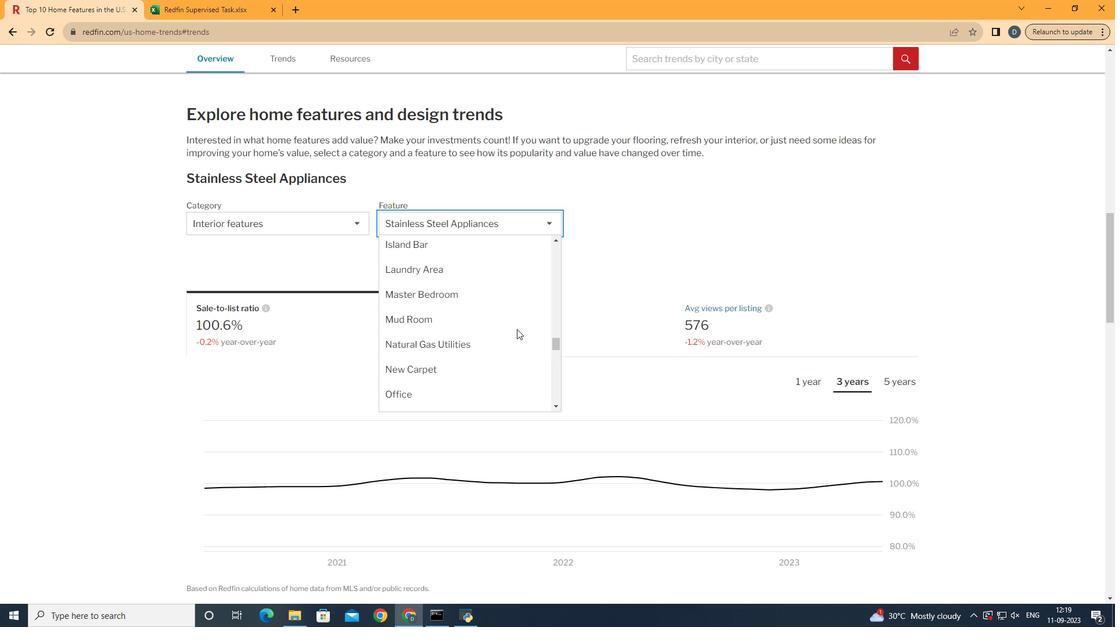 
Action: Mouse scrolled (522, 328) with delta (0, 0)
Screenshot: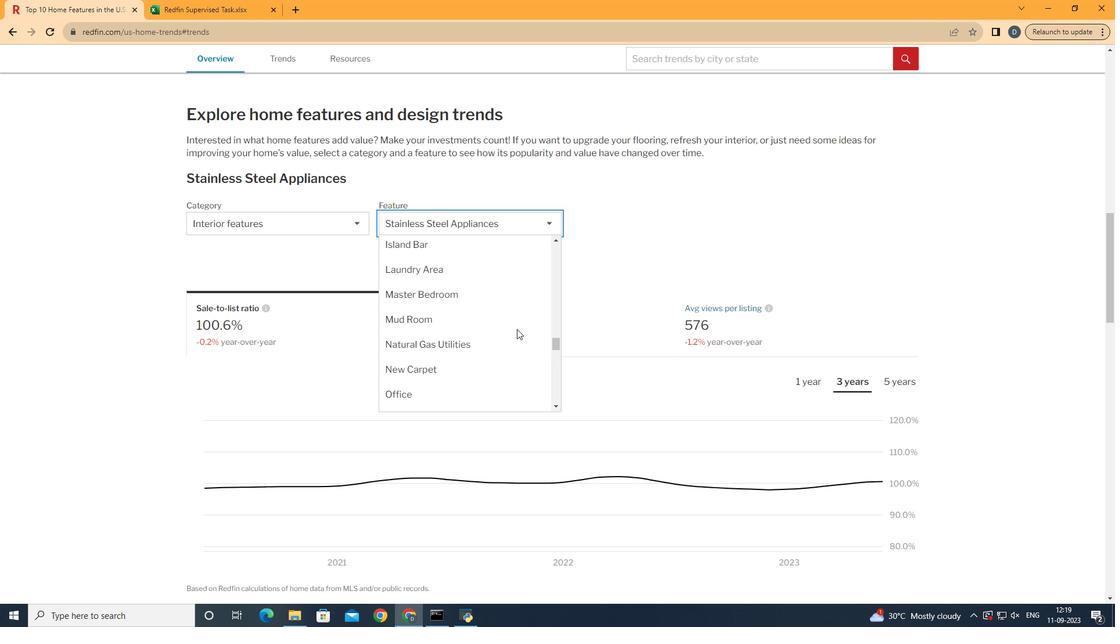 
Action: Mouse scrolled (522, 328) with delta (0, 0)
Screenshot: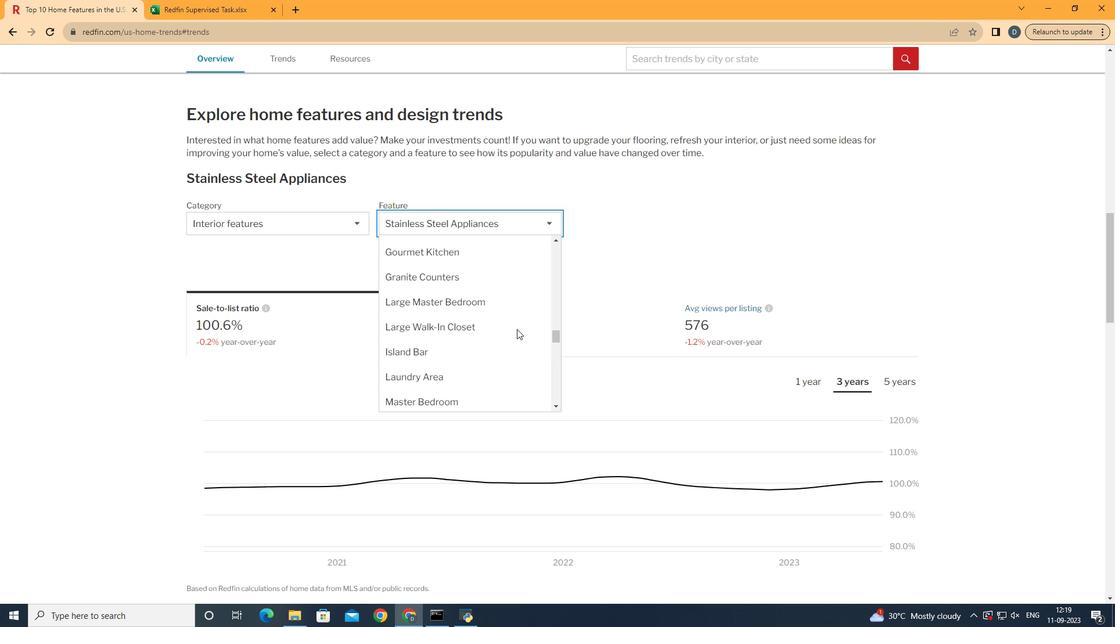 
Action: Mouse scrolled (522, 328) with delta (0, 0)
Screenshot: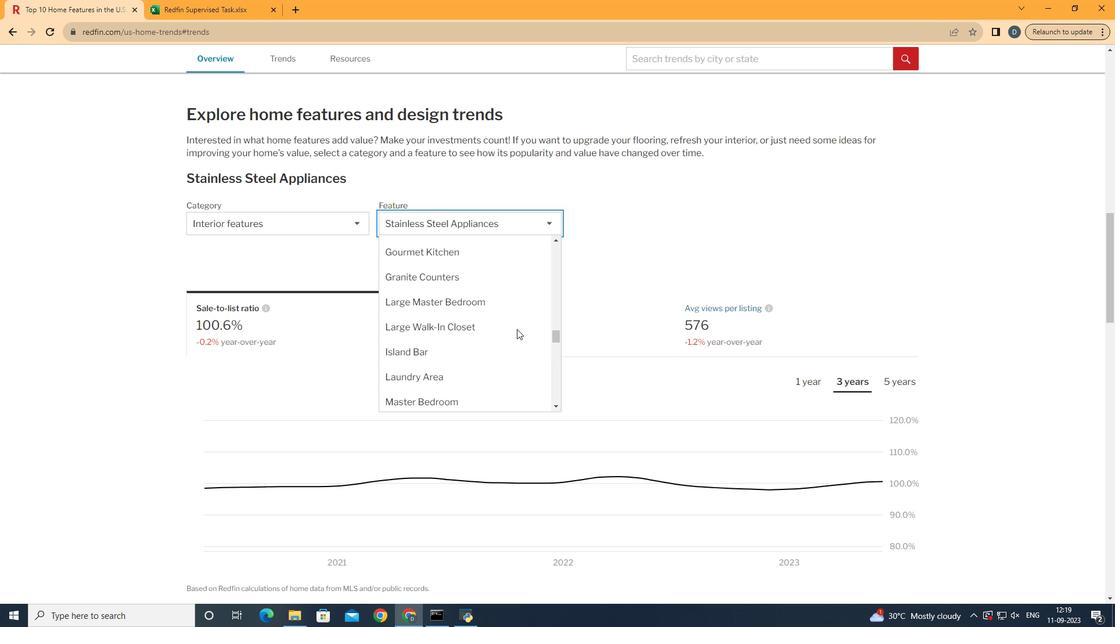 
Action: Mouse scrolled (522, 328) with delta (0, 0)
Screenshot: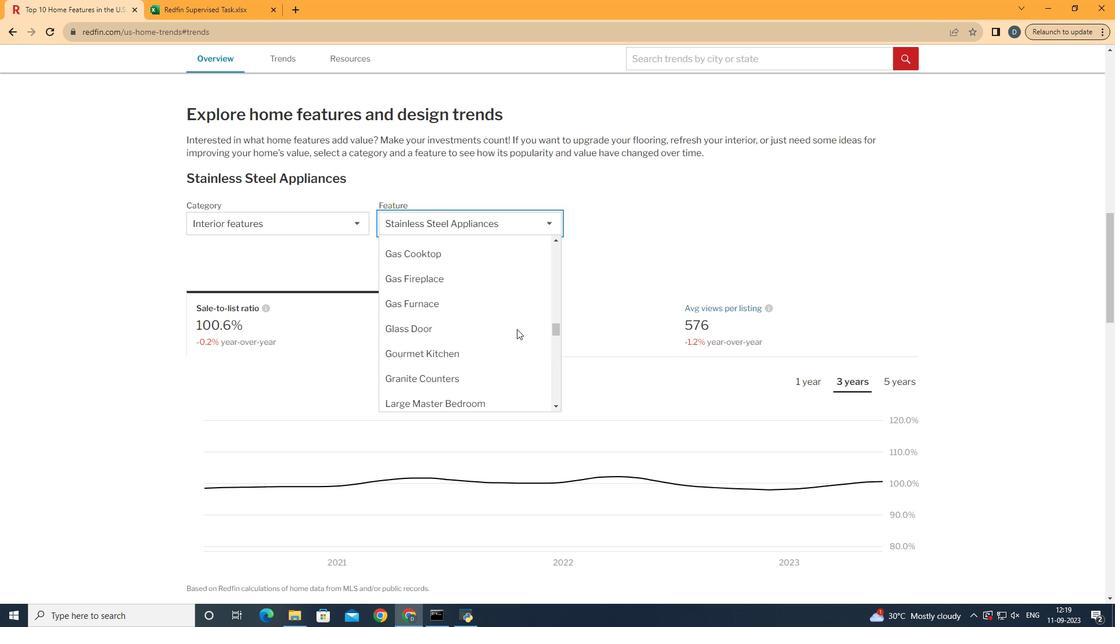 
Action: Mouse scrolled (522, 328) with delta (0, 0)
Screenshot: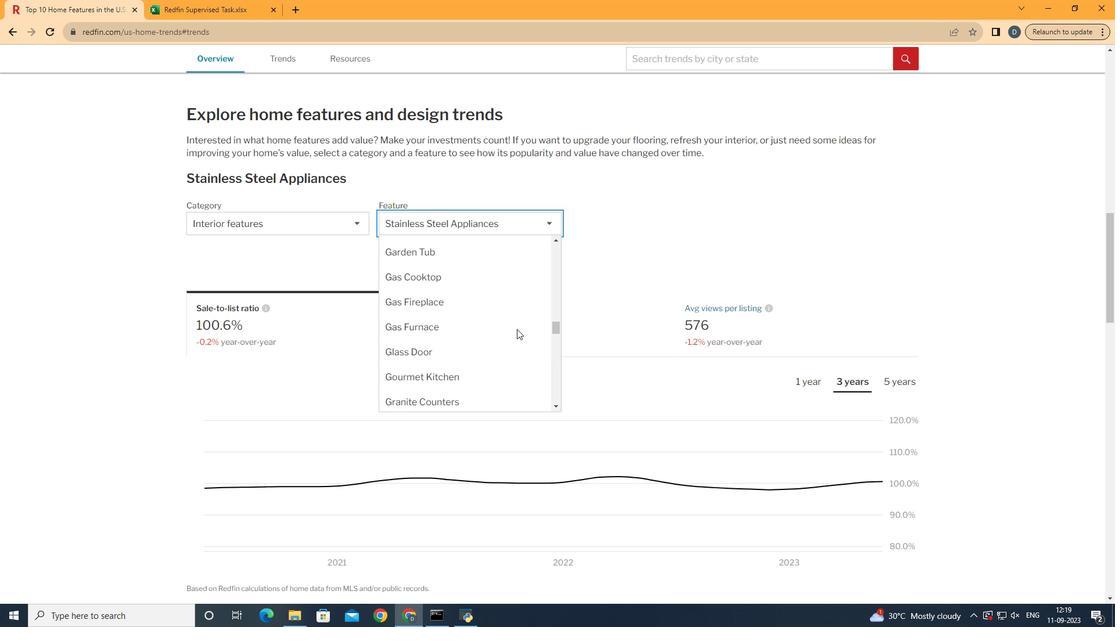 
Action: Mouse scrolled (522, 328) with delta (0, 0)
Screenshot: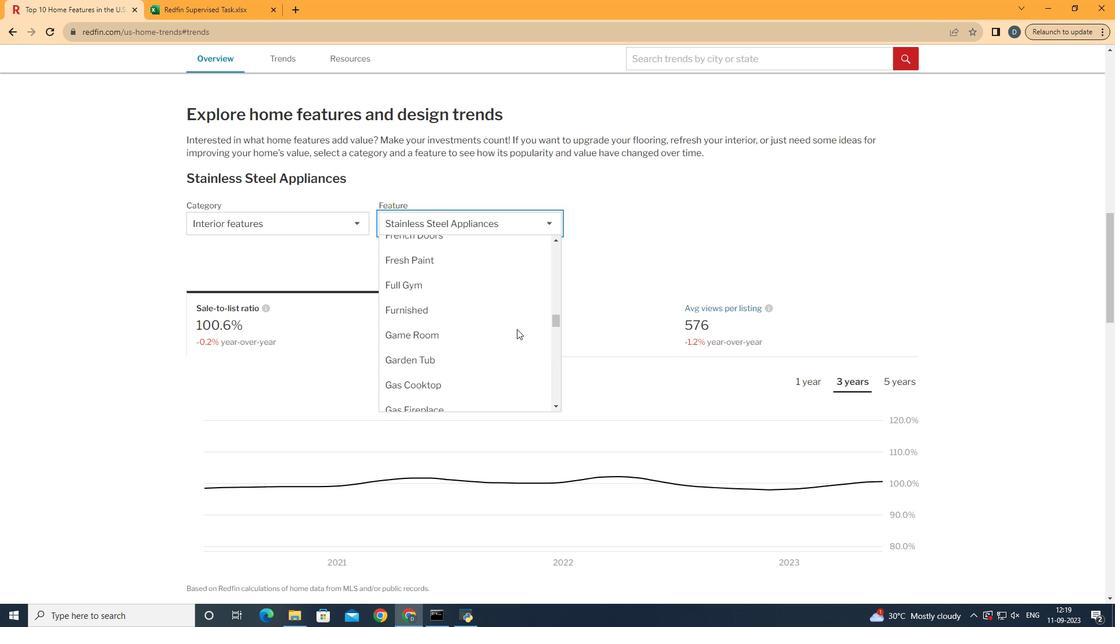 
Action: Mouse scrolled (522, 328) with delta (0, 0)
Screenshot: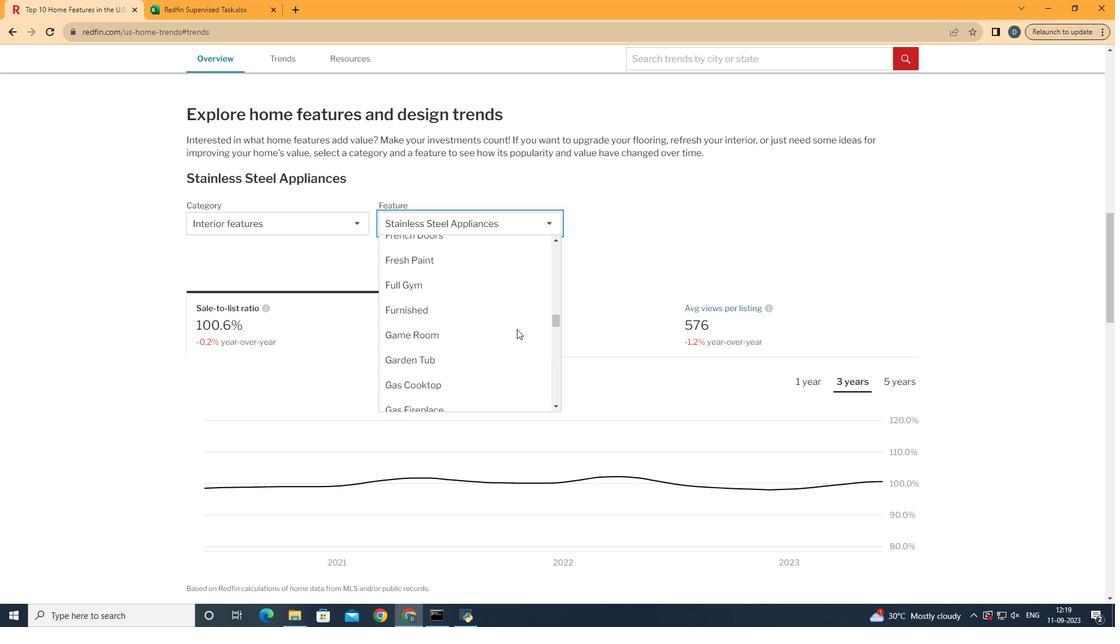 
Action: Mouse scrolled (522, 328) with delta (0, 0)
Screenshot: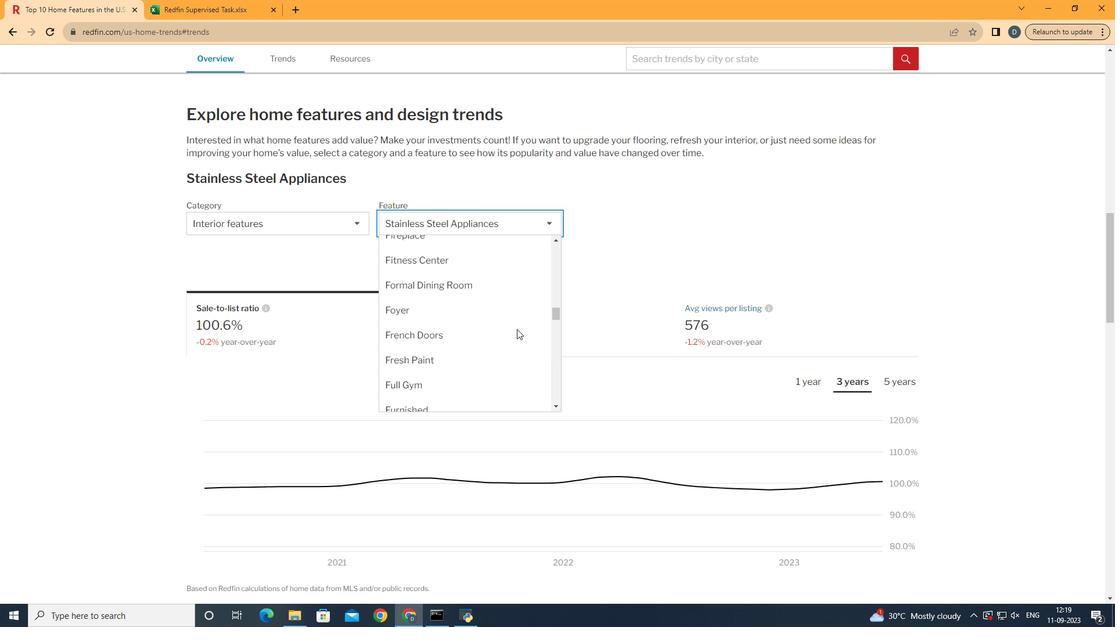 
Action: Mouse scrolled (522, 328) with delta (0, 0)
Screenshot: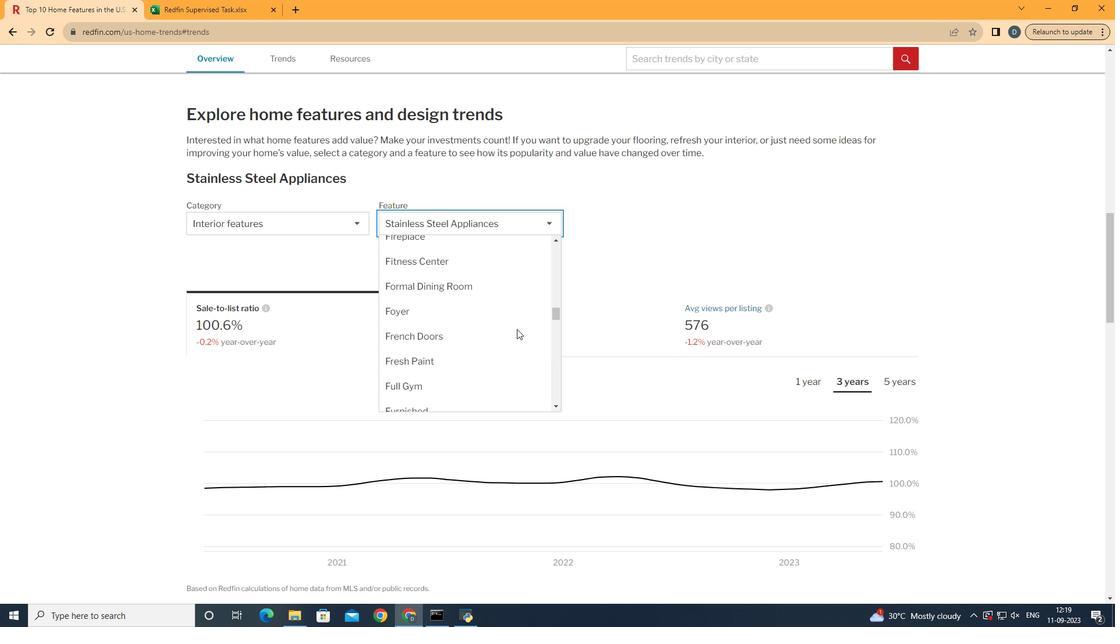 
Action: Mouse scrolled (522, 328) with delta (0, 0)
Screenshot: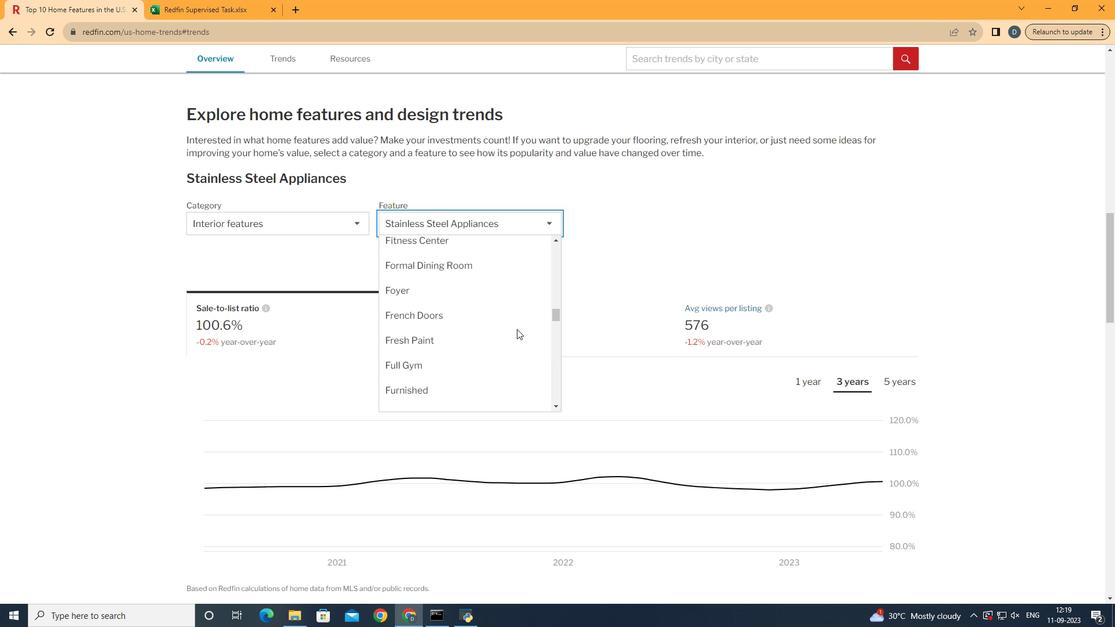 
Action: Mouse scrolled (522, 328) with delta (0, 0)
Screenshot: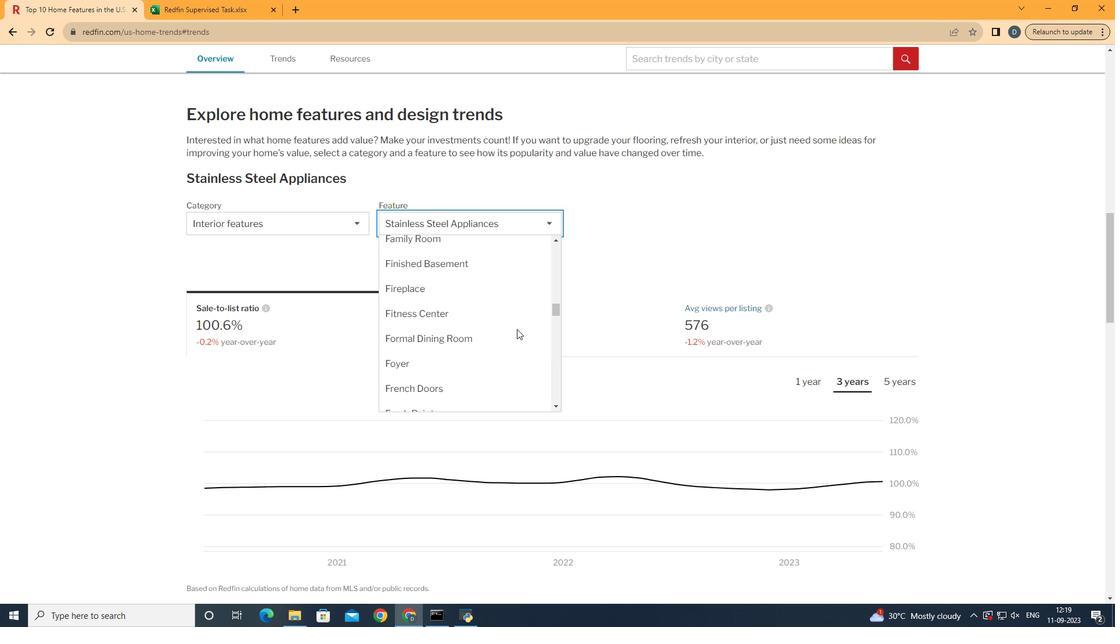 
Action: Mouse scrolled (522, 328) with delta (0, 0)
Screenshot: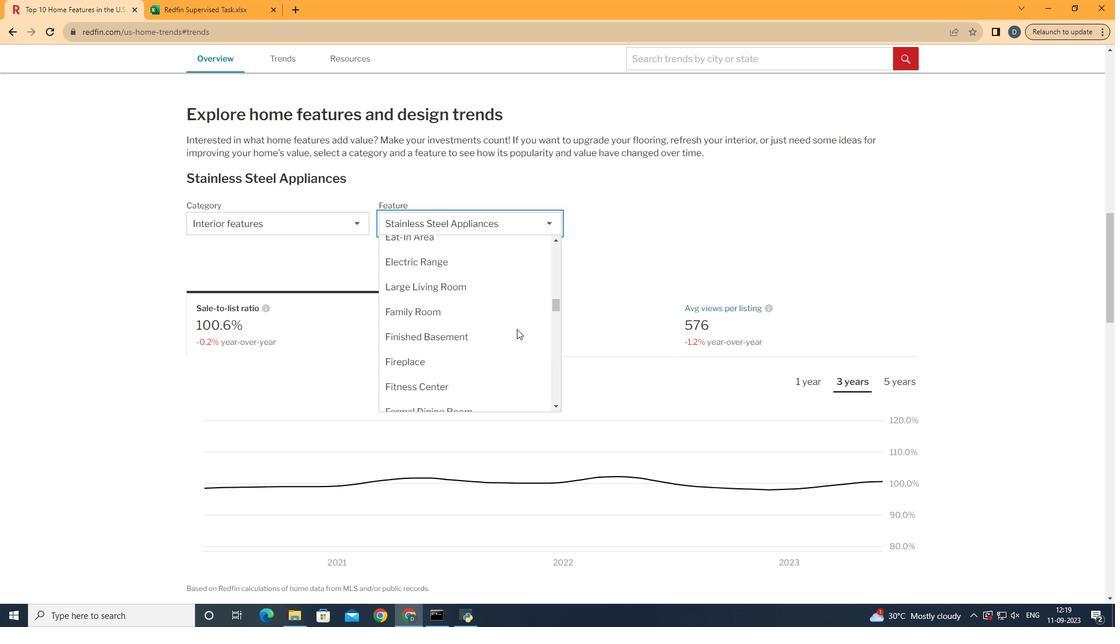 
Action: Mouse scrolled (522, 328) with delta (0, 0)
Screenshot: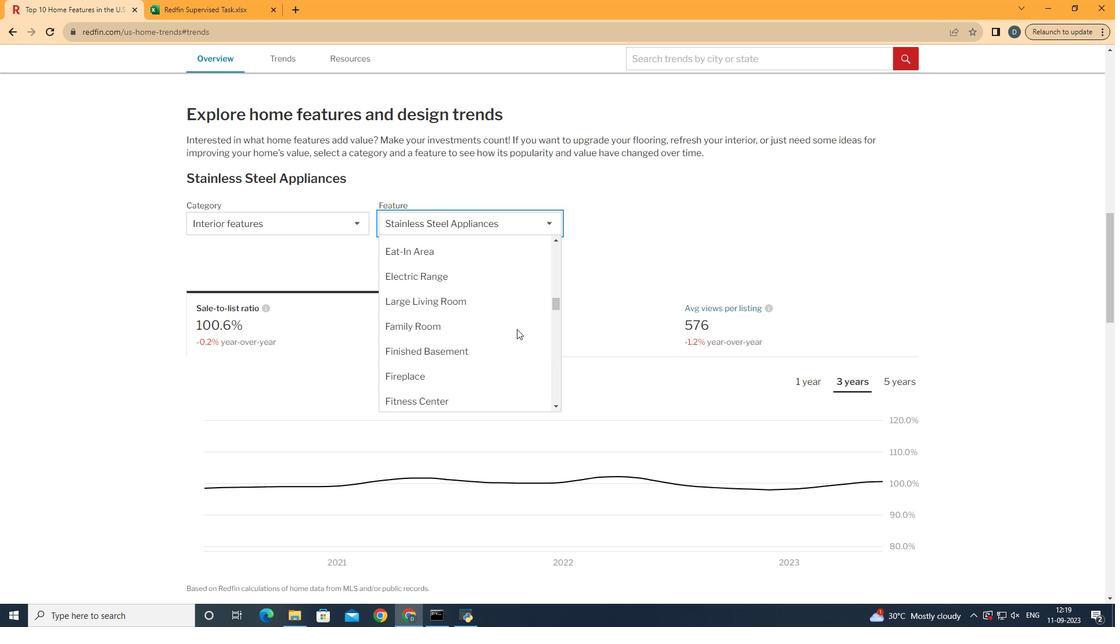 
Action: Mouse scrolled (522, 328) with delta (0, 0)
Screenshot: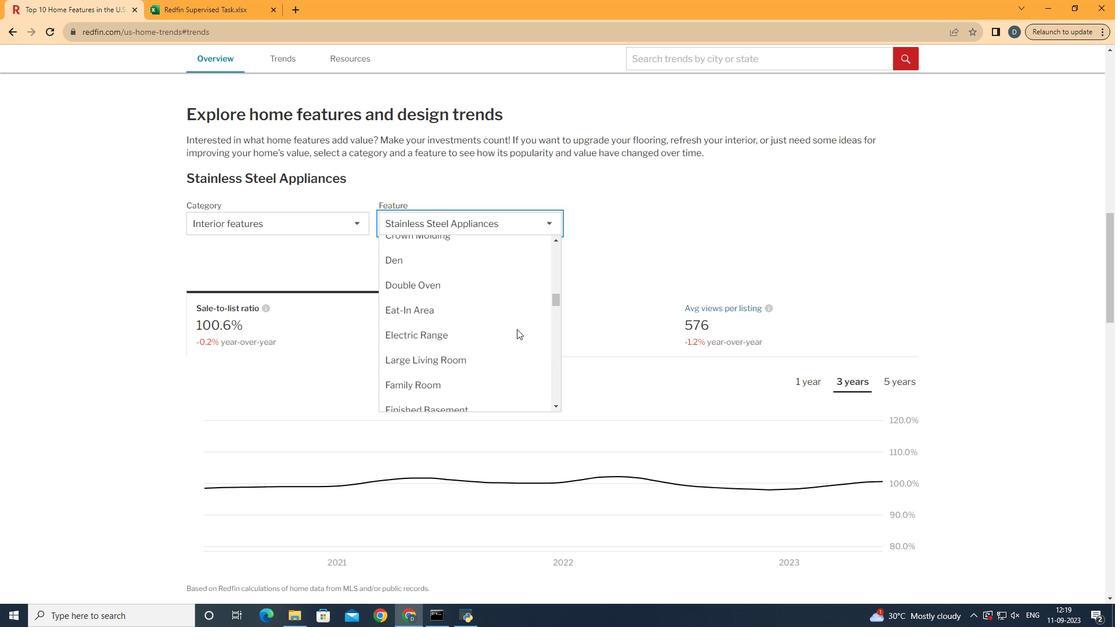 
Action: Mouse moved to (522, 328)
Screenshot: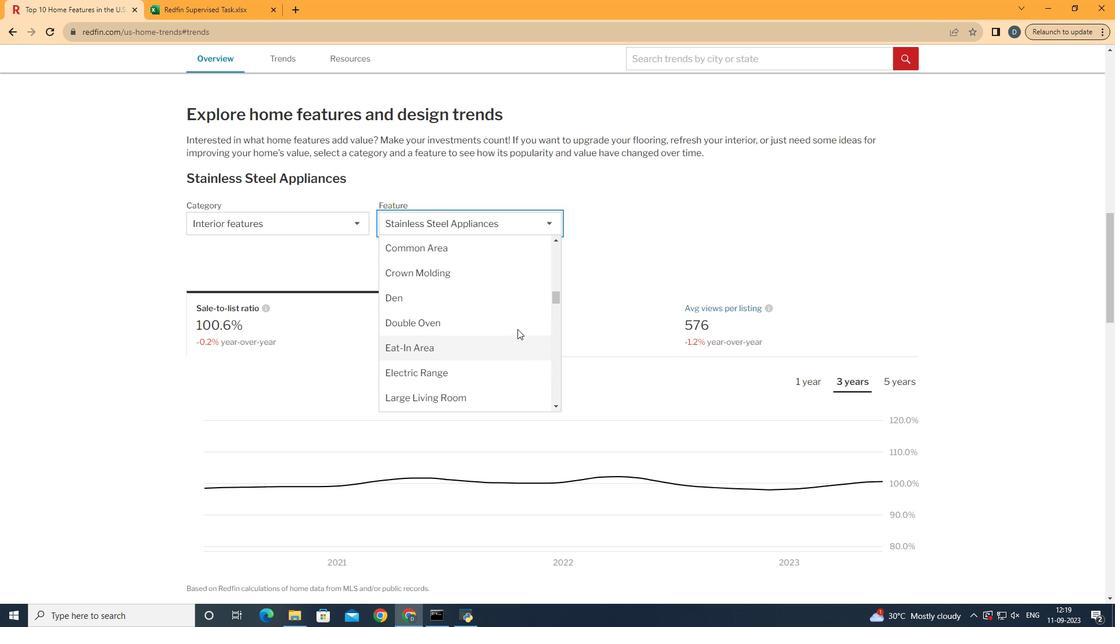 
Action: Mouse scrolled (522, 328) with delta (0, 0)
Screenshot: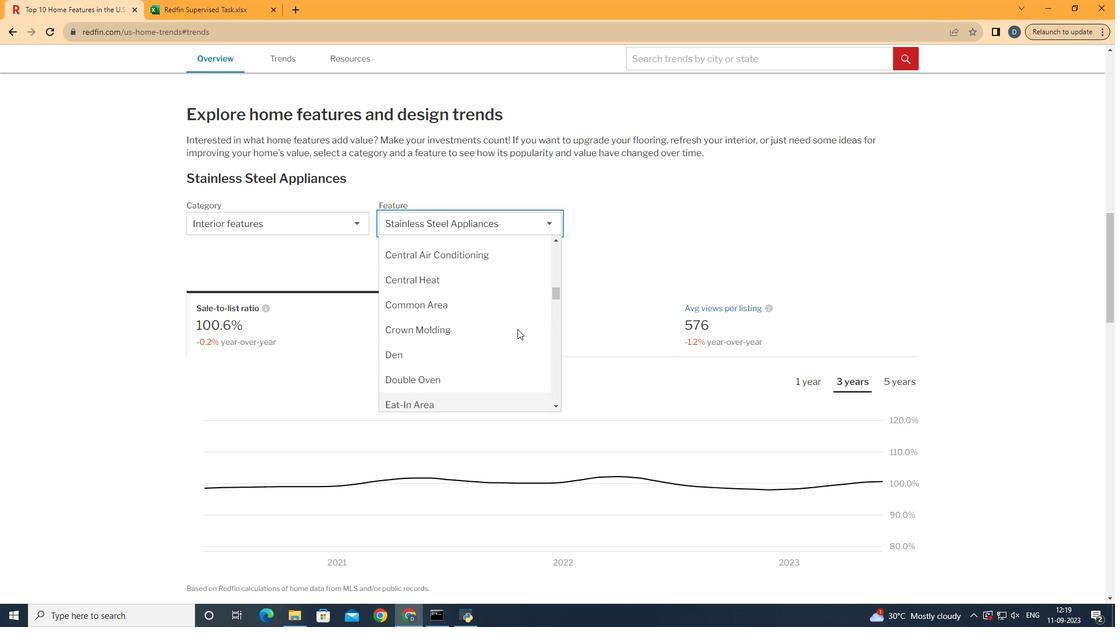 
Action: Mouse moved to (522, 328)
Screenshot: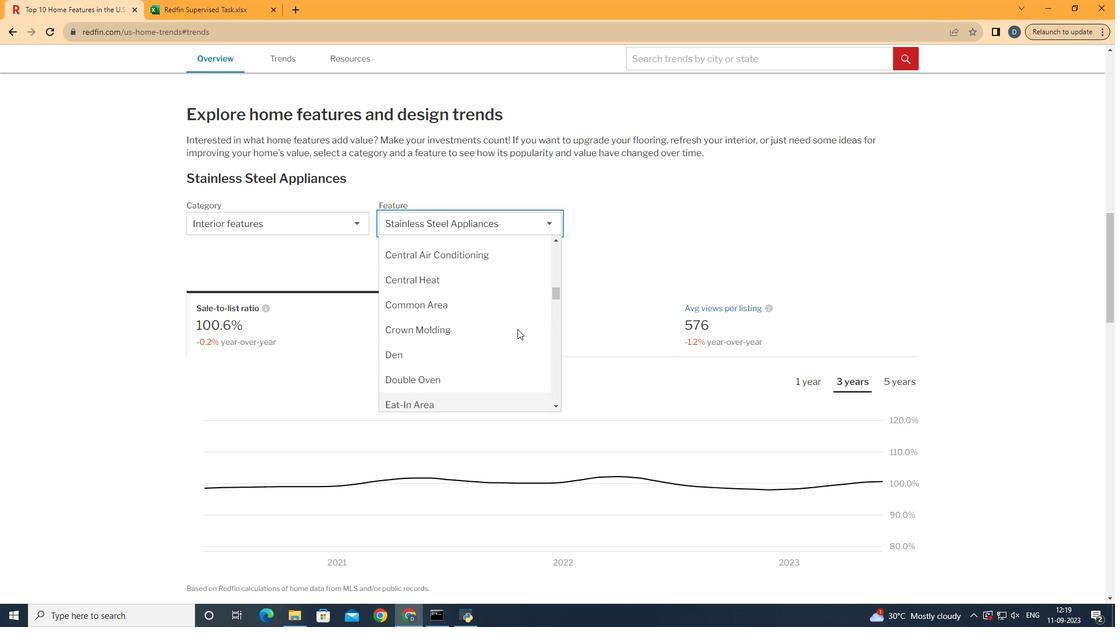 
Action: Mouse scrolled (522, 328) with delta (0, 0)
Screenshot: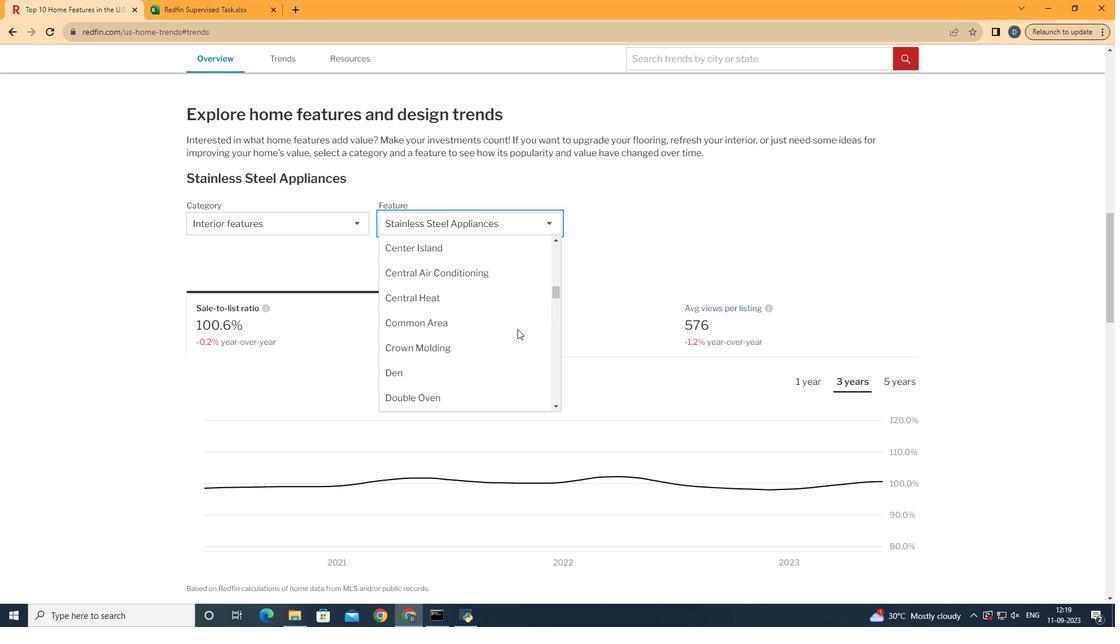 
Action: Mouse moved to (502, 271)
Screenshot: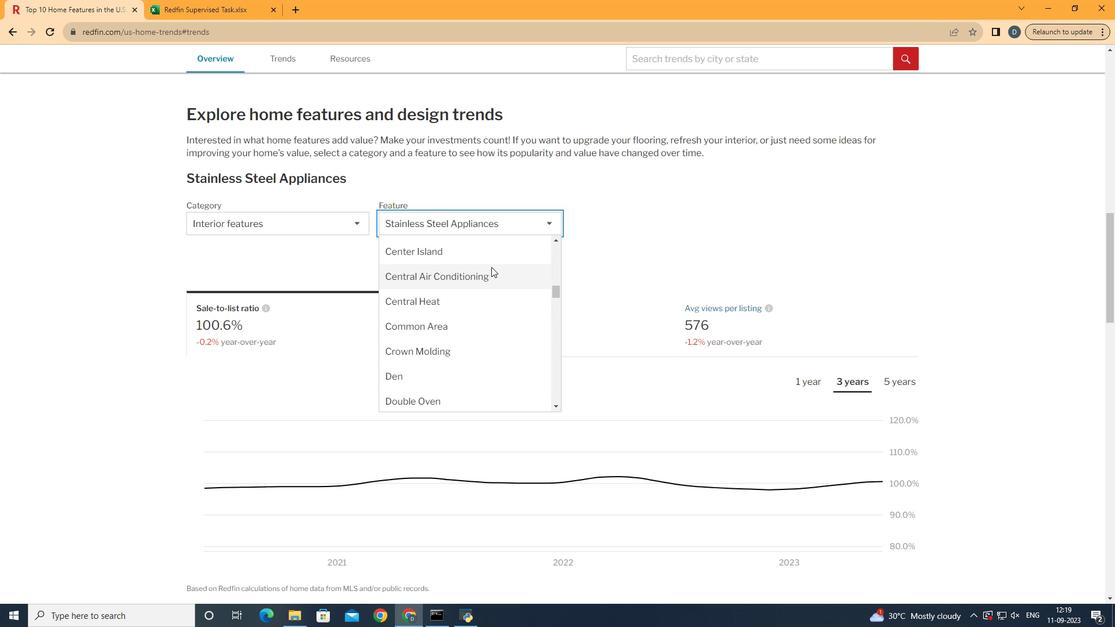 
Action: Mouse scrolled (502, 271) with delta (0, 0)
Screenshot: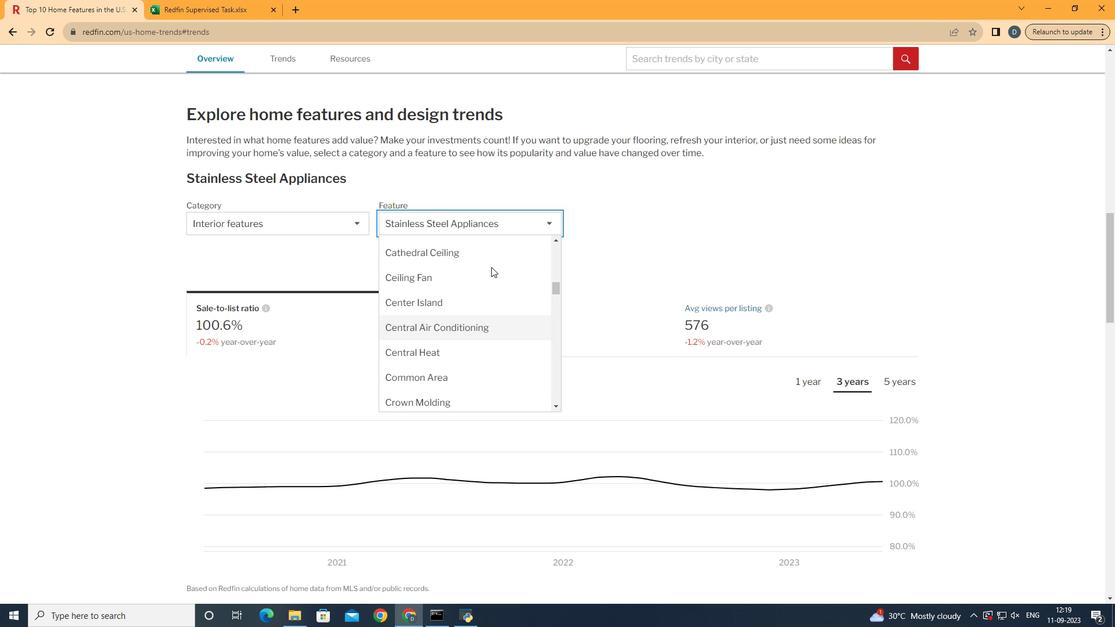 
Action: Mouse moved to (514, 265)
Screenshot: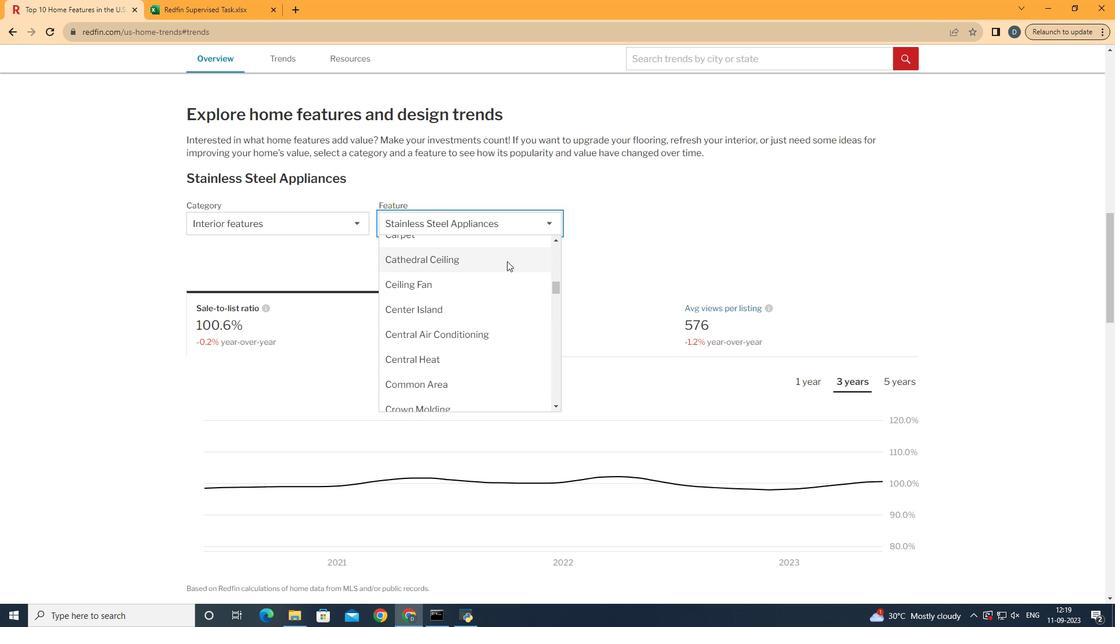 
Action: Mouse pressed left at (514, 265)
Screenshot: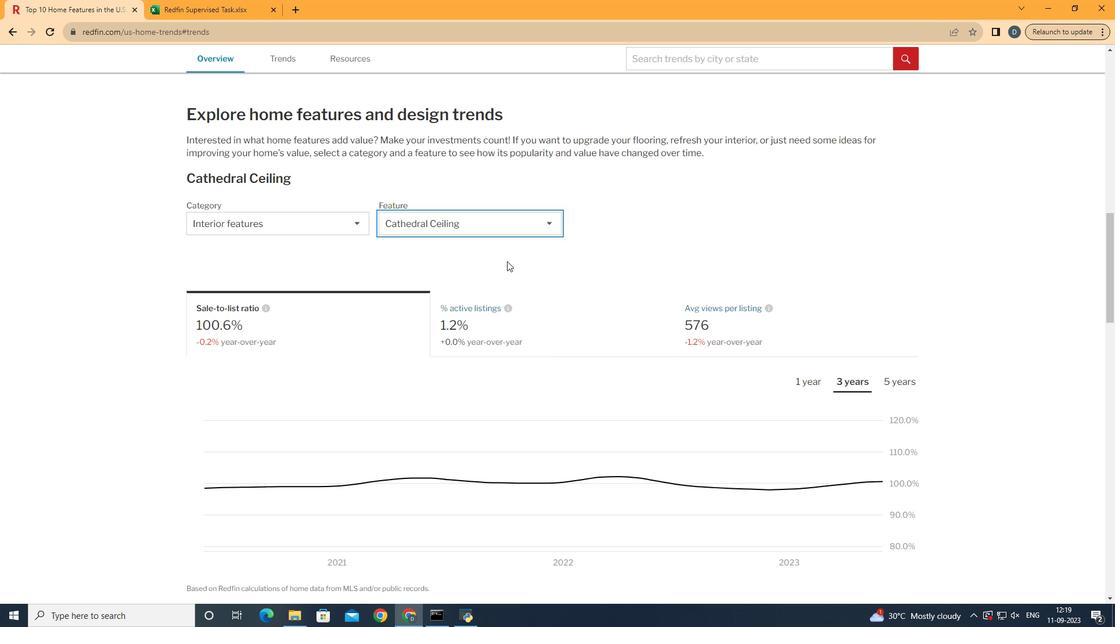 
Action: Mouse moved to (399, 339)
Screenshot: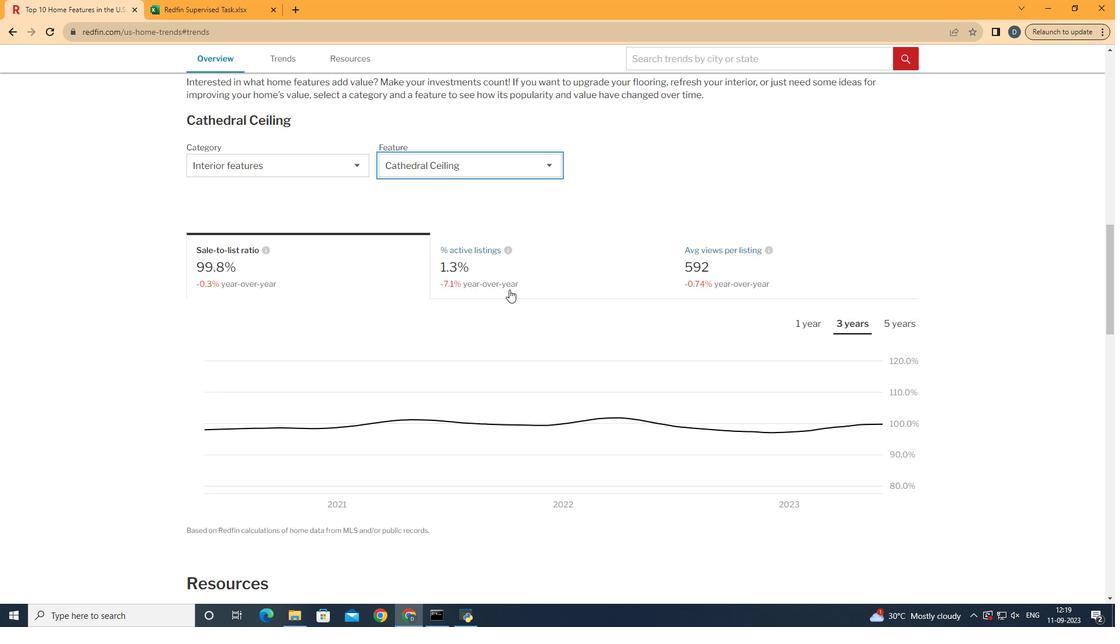
Action: Mouse scrolled (399, 339) with delta (0, 0)
Screenshot: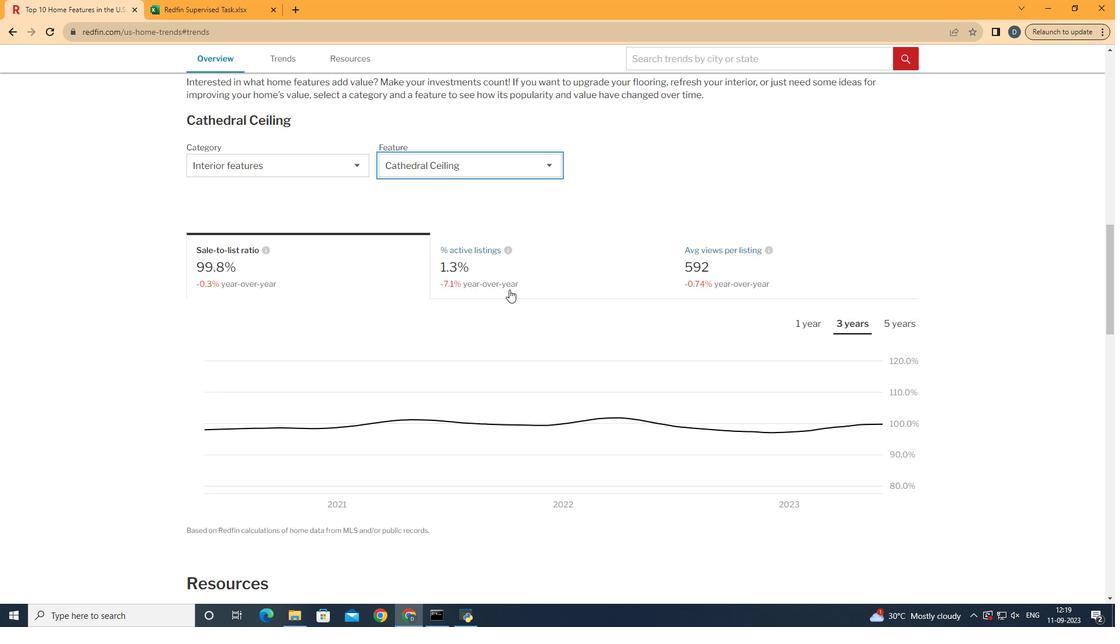 
Action: Mouse moved to (747, 268)
Screenshot: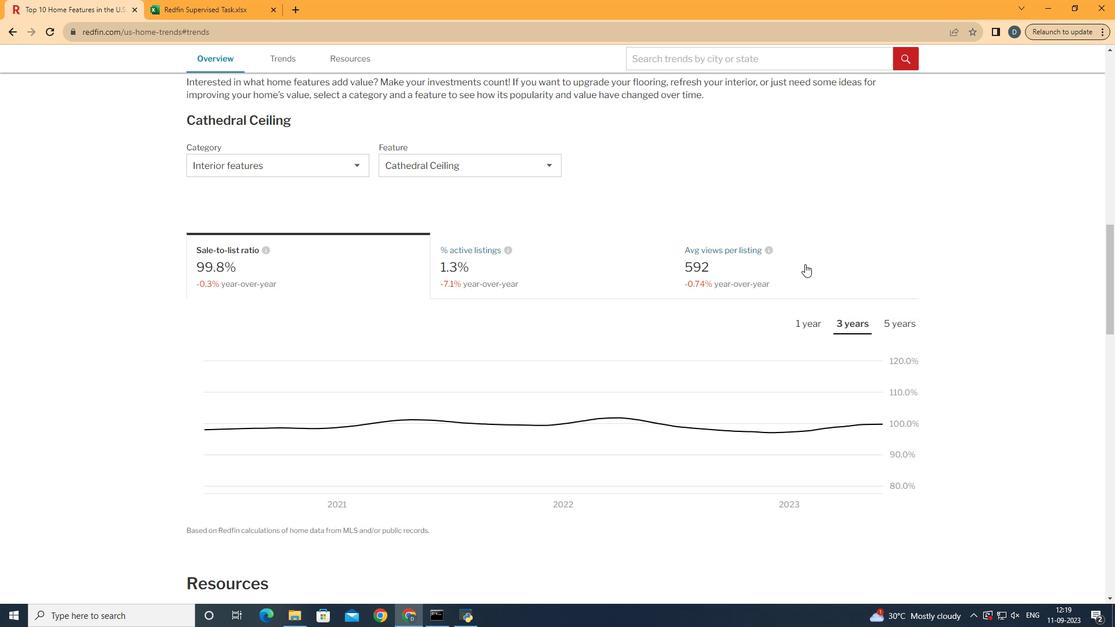 
Action: Mouse pressed left at (747, 268)
Screenshot: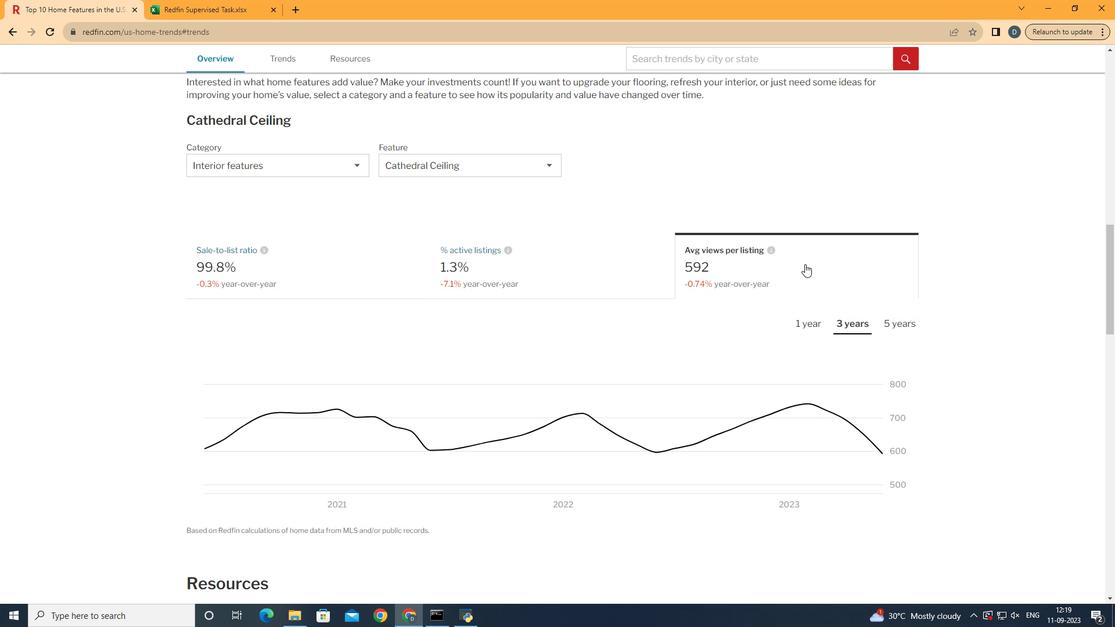 
Action: Mouse moved to (755, 325)
Screenshot: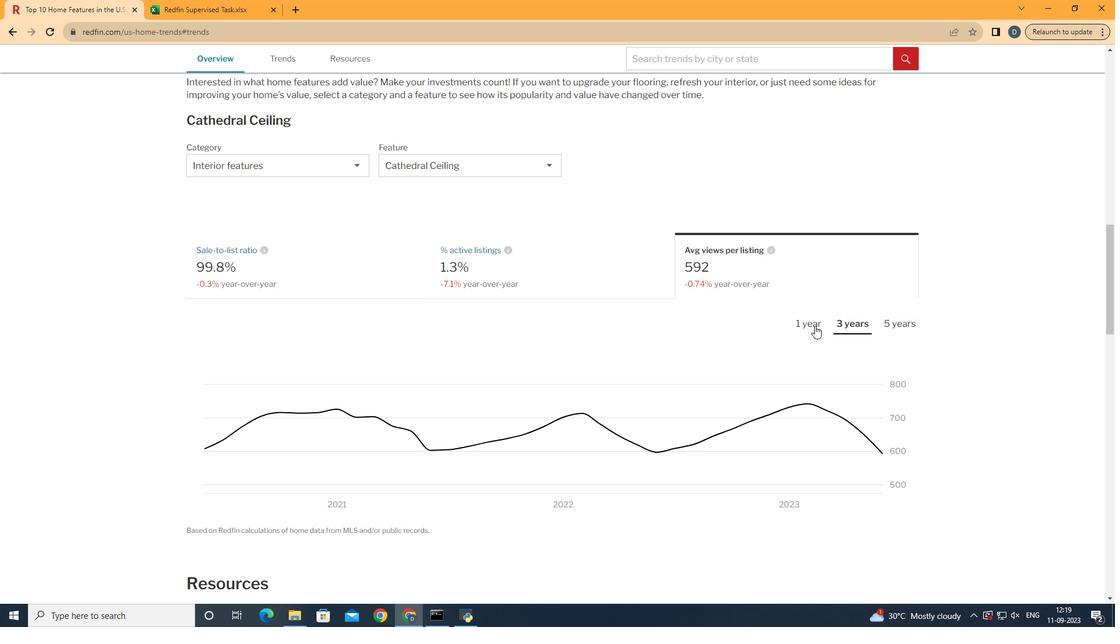 
Action: Mouse pressed left at (755, 325)
Screenshot: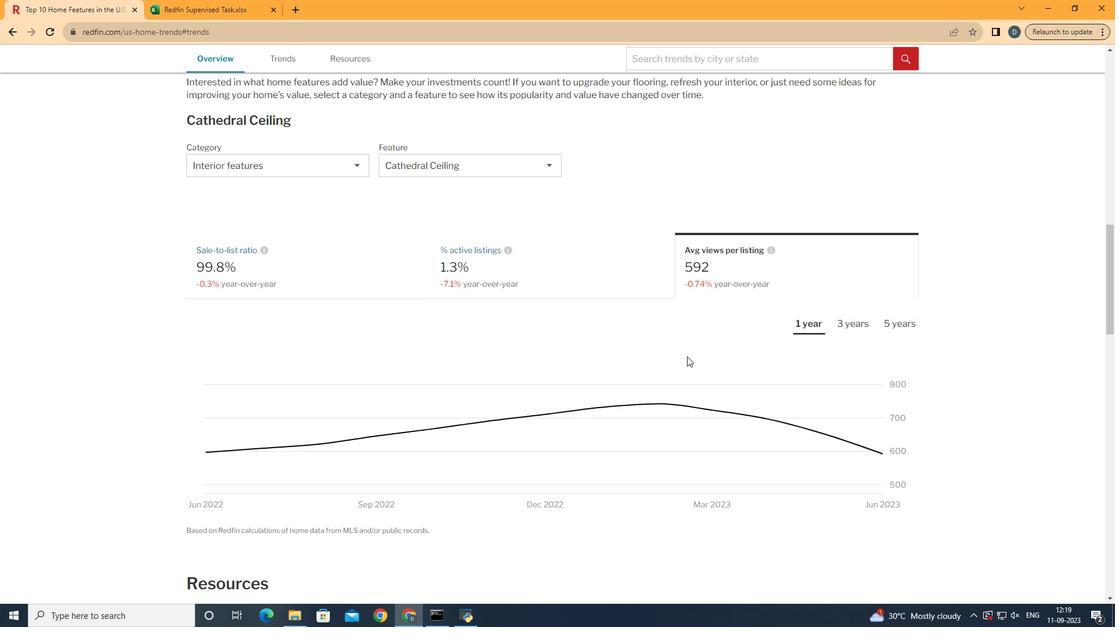 
Action: Mouse moved to (831, 439)
Screenshot: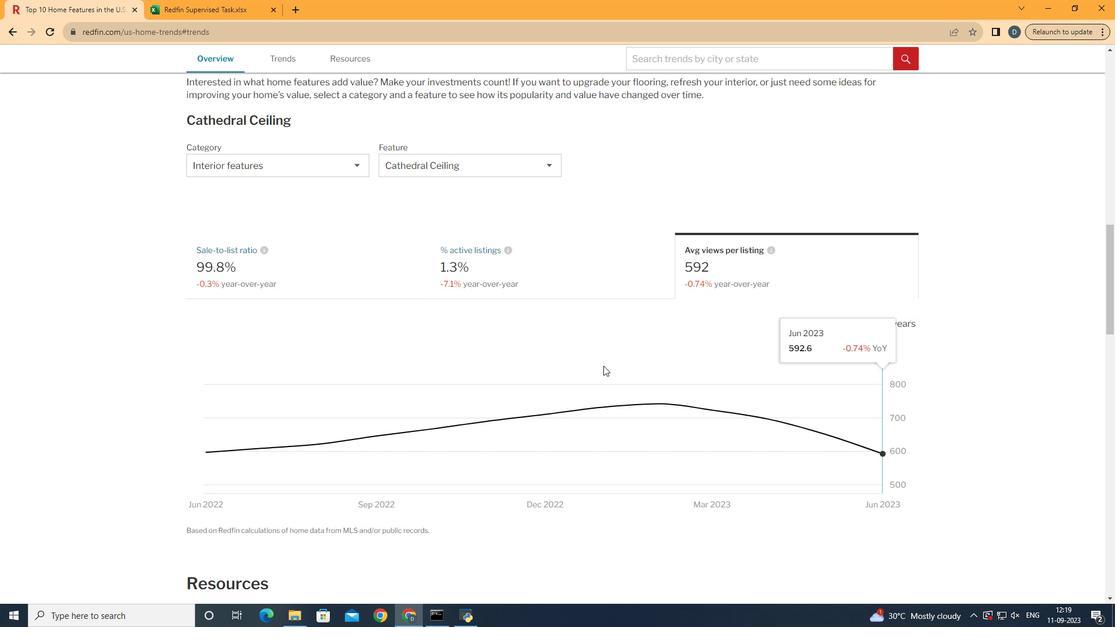 
